 Task: Find connections with filter location Wittenheim with filter topic #Futurewith filter profile language German with filter current company InterviewBit with filter school Sambhram Institute of Technology, BANGALORE with filter industry Computers and Electronics Manufacturing with filter service category User Experience Design with filter keywords title Geologist
Action: Mouse moved to (271, 222)
Screenshot: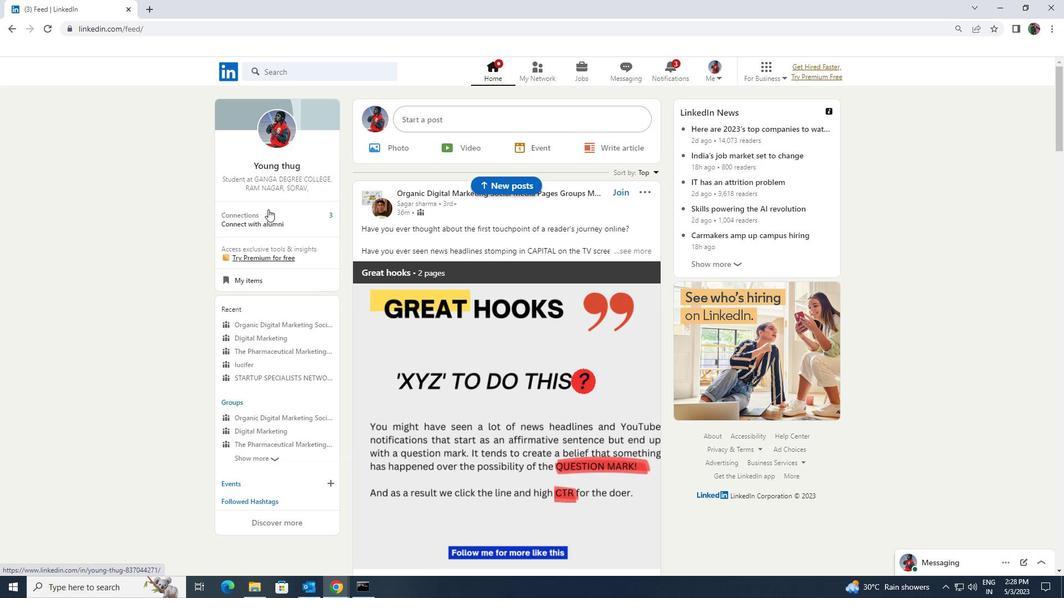 
Action: Mouse pressed left at (271, 222)
Screenshot: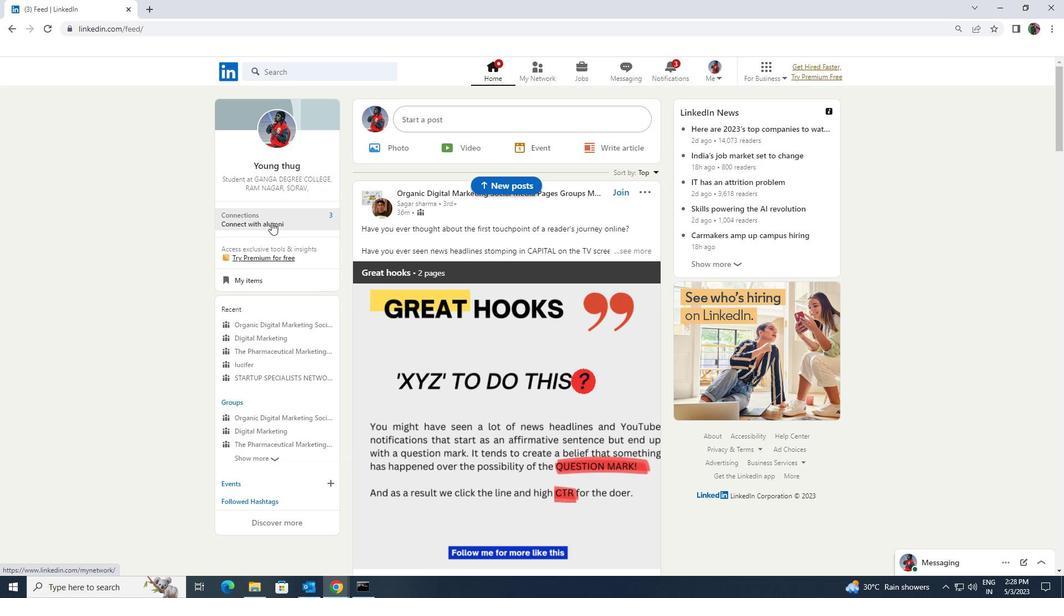 
Action: Mouse moved to (271, 133)
Screenshot: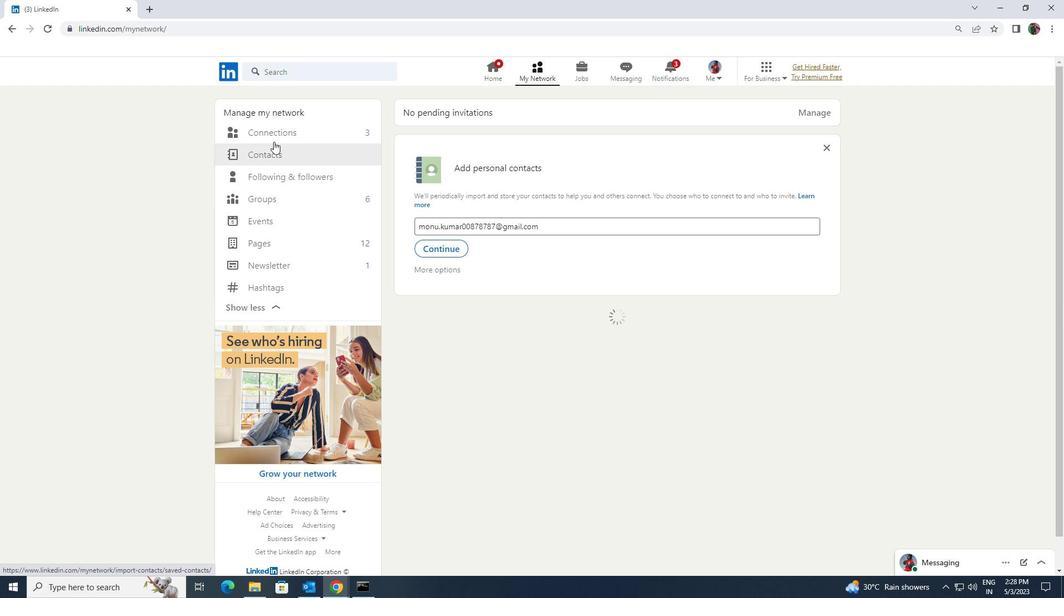 
Action: Mouse pressed left at (271, 133)
Screenshot: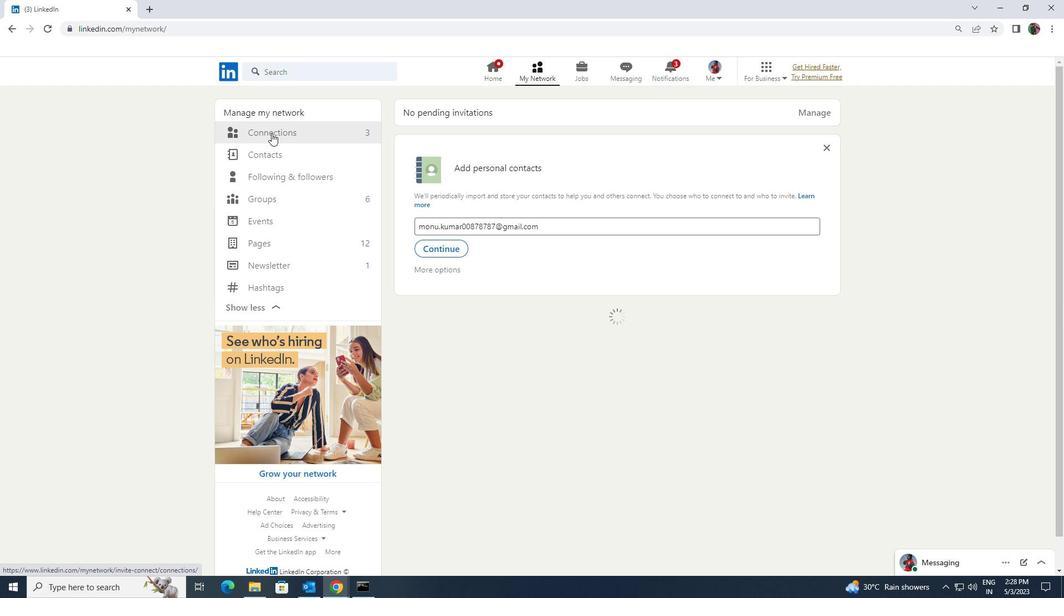 
Action: Mouse moved to (594, 135)
Screenshot: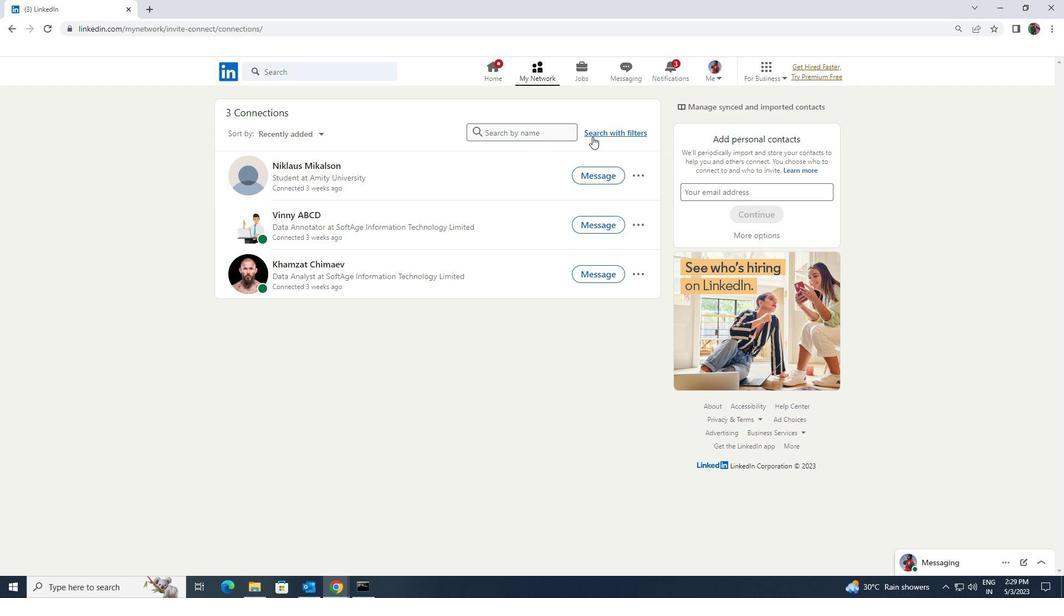 
Action: Mouse pressed left at (594, 135)
Screenshot: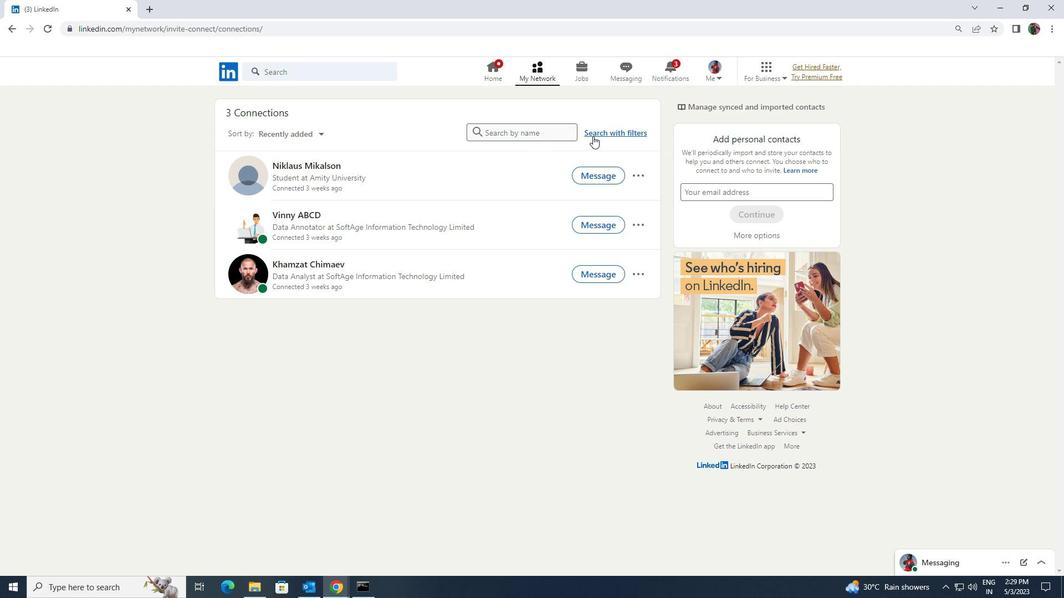 
Action: Mouse moved to (572, 105)
Screenshot: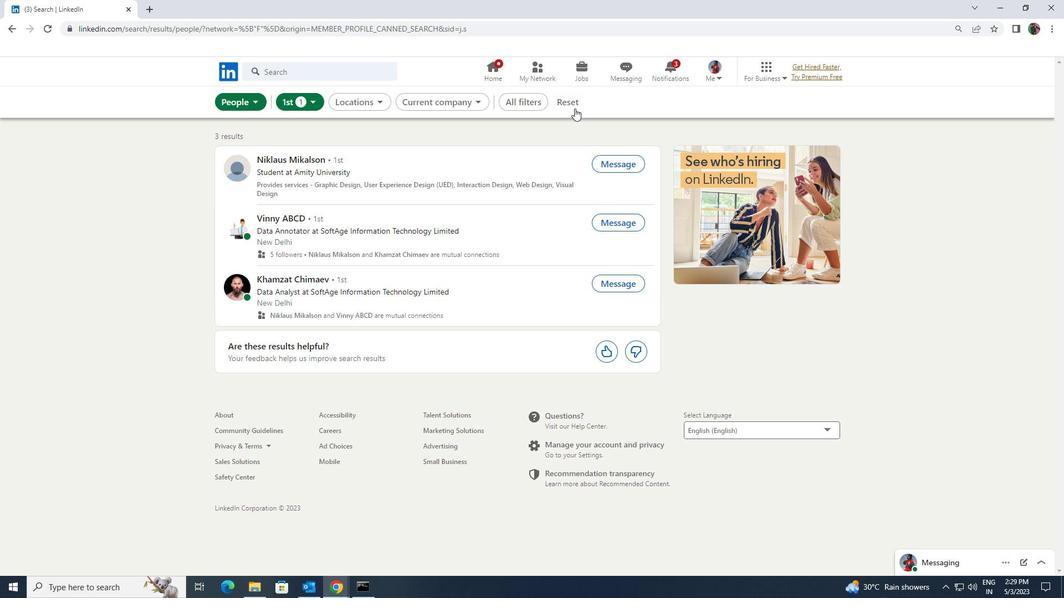 
Action: Mouse pressed left at (572, 105)
Screenshot: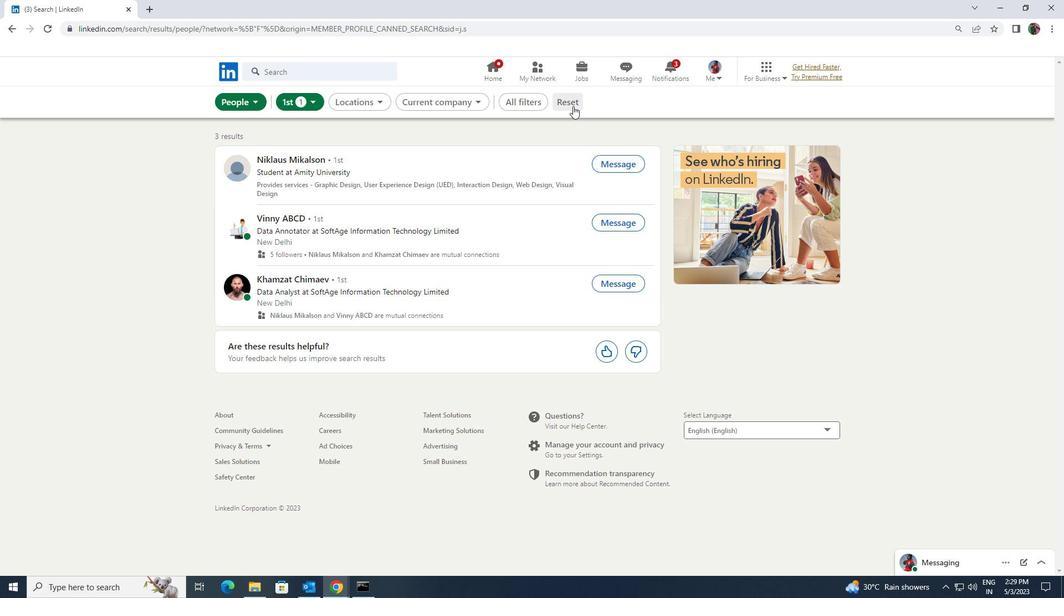 
Action: Mouse moved to (556, 103)
Screenshot: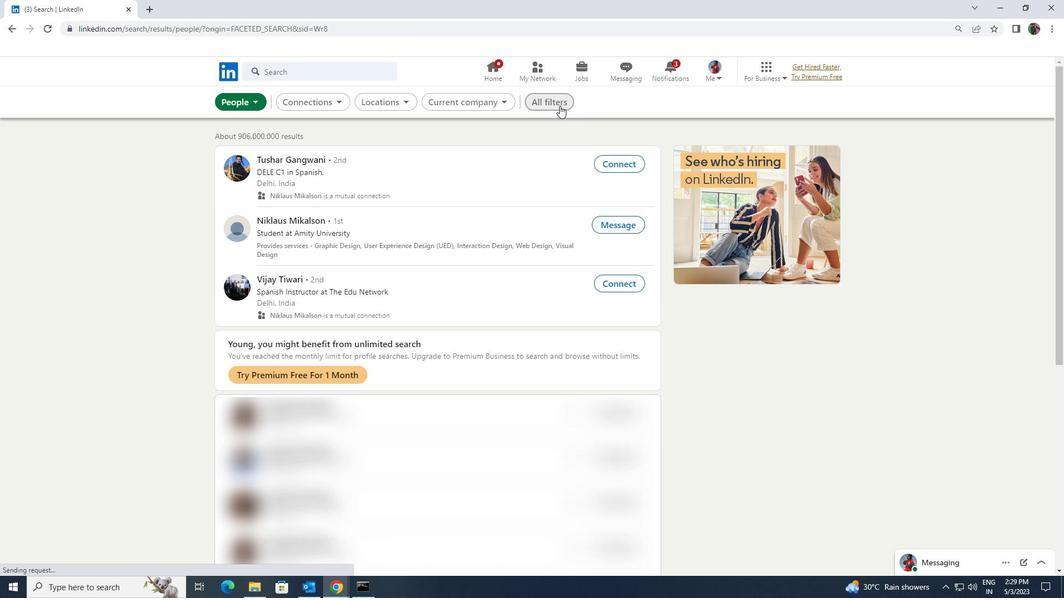 
Action: Mouse pressed left at (556, 103)
Screenshot: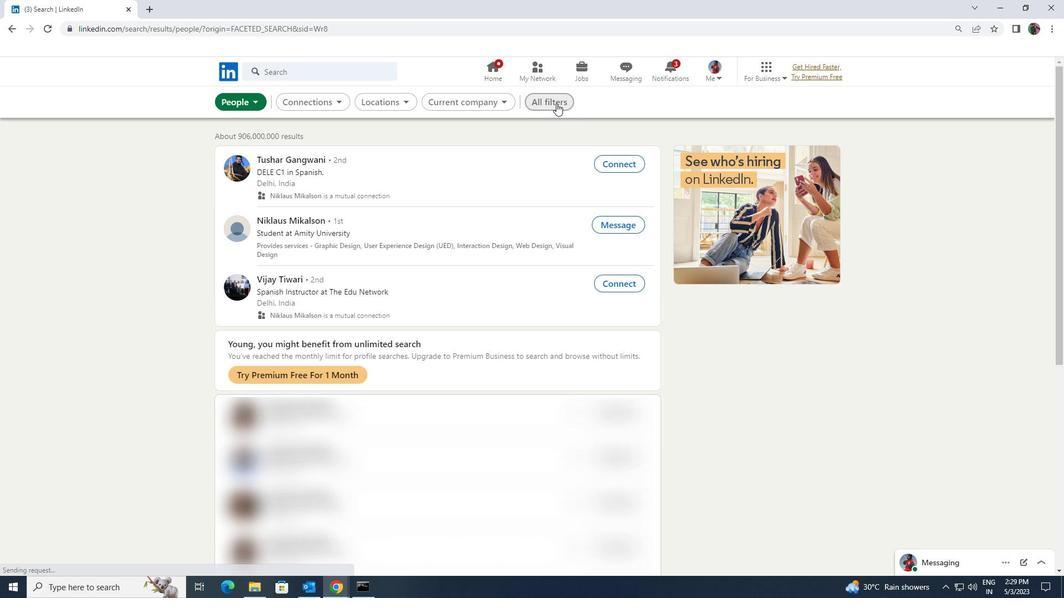 
Action: Mouse moved to (921, 434)
Screenshot: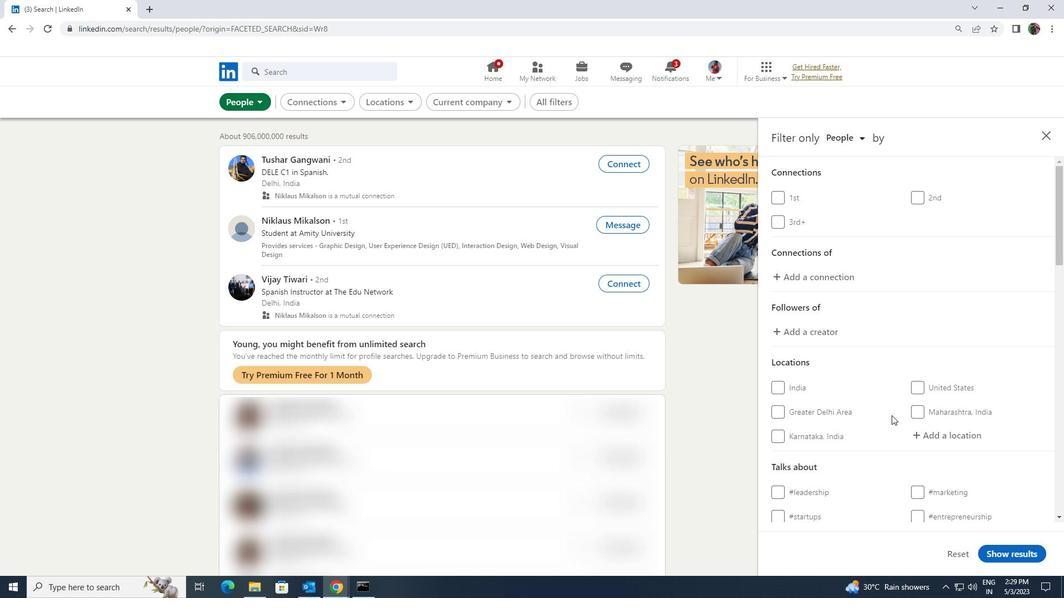 
Action: Mouse pressed left at (921, 434)
Screenshot: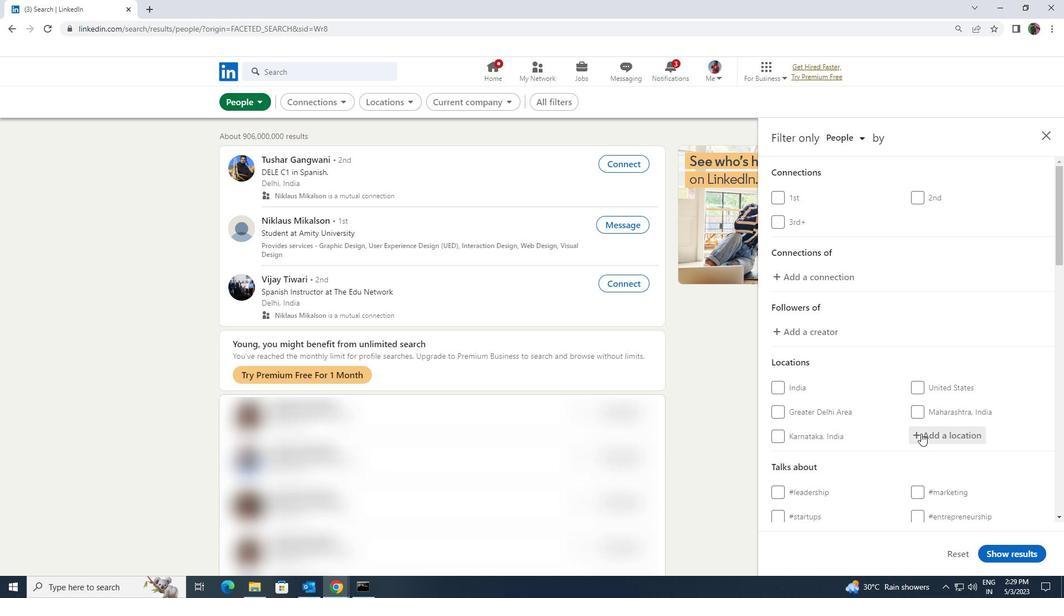 
Action: Key pressed <Key.shift><Key.shift><Key.shift><Key.shift><Key.shift><Key.shift><Key.shift><Key.shift><Key.shift><Key.shift><Key.shift><Key.shift><Key.shift><Key.shift><Key.shift><Key.shift><Key.shift><Key.shift><Key.shift><Key.shift><Key.shift><Key.shift><Key.shift><Key.shift><Key.shift><Key.shift><Key.shift><Key.shift><Key.shift><Key.shift><Key.shift>WITTENH
Screenshot: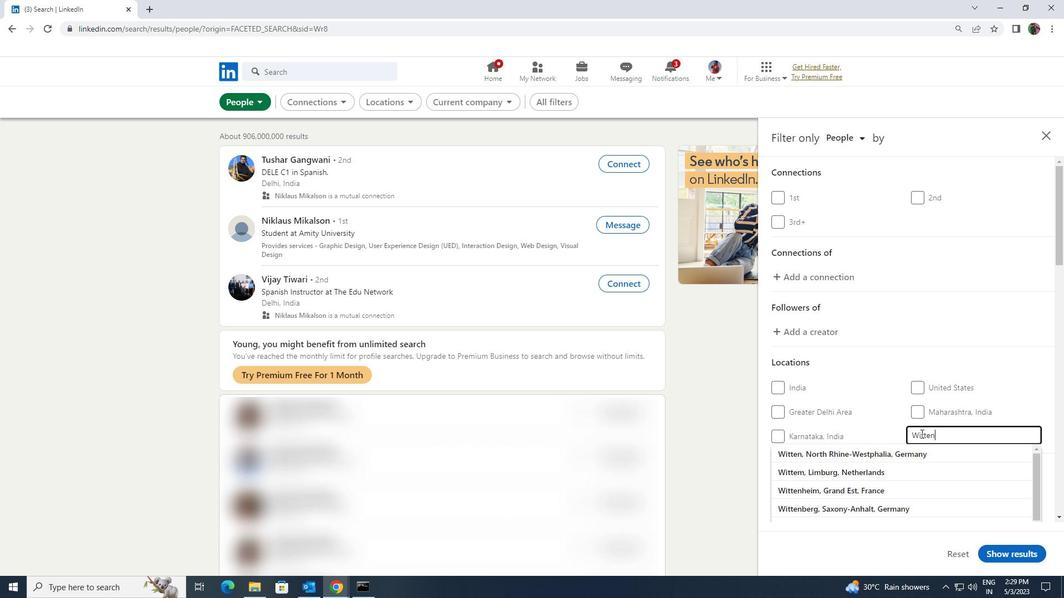 
Action: Mouse moved to (920, 452)
Screenshot: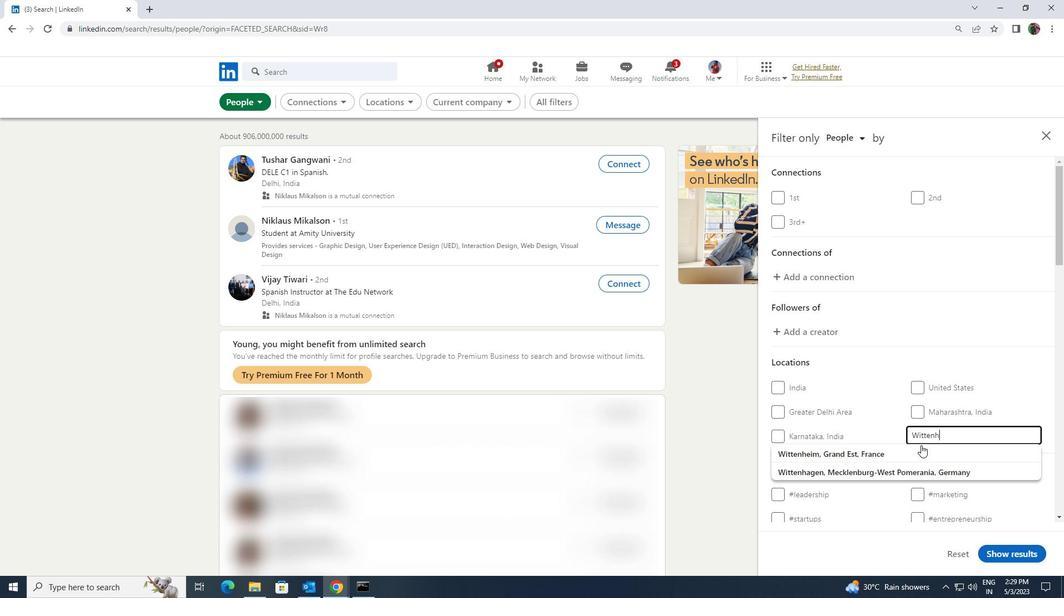 
Action: Mouse pressed left at (920, 452)
Screenshot: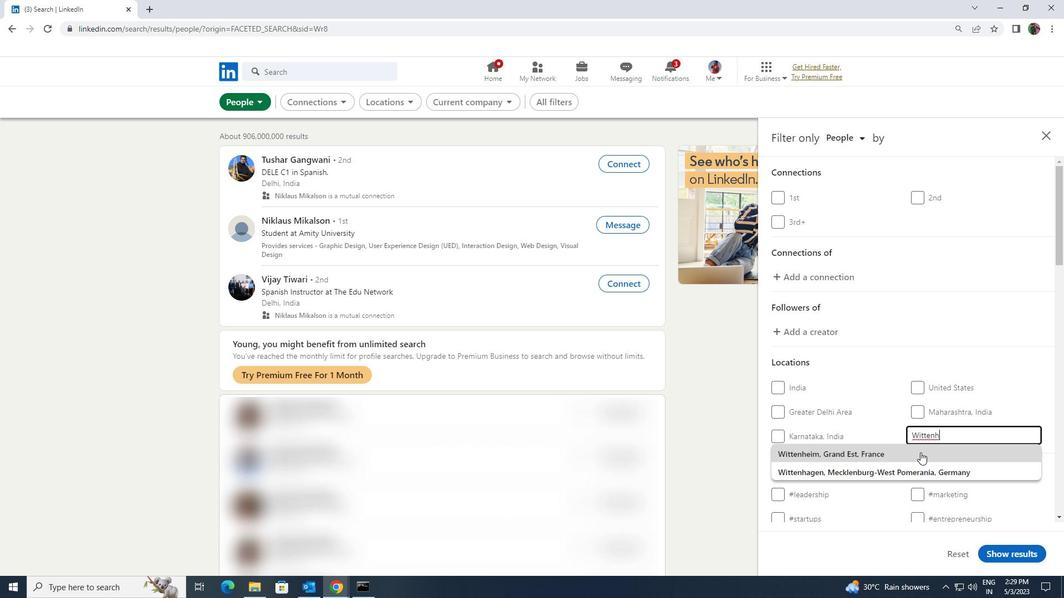 
Action: Mouse scrolled (920, 452) with delta (0, 0)
Screenshot: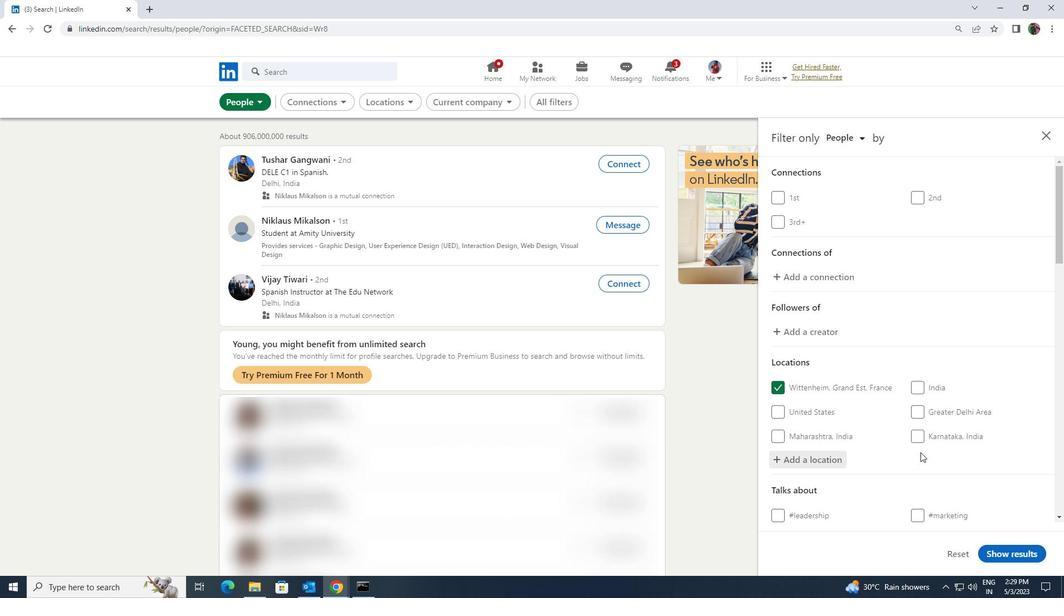 
Action: Mouse scrolled (920, 452) with delta (0, 0)
Screenshot: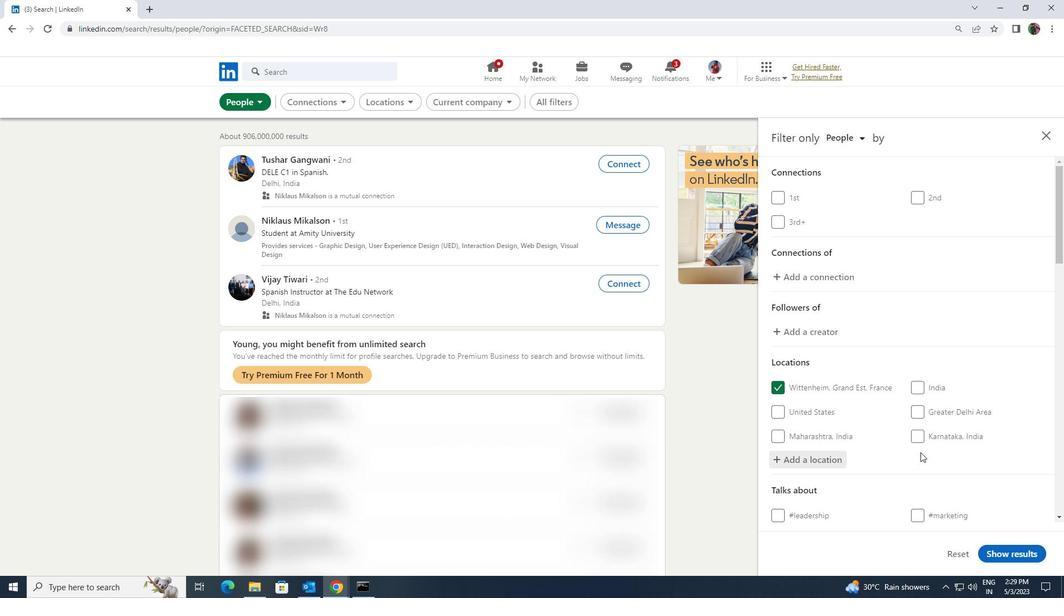 
Action: Mouse moved to (920, 455)
Screenshot: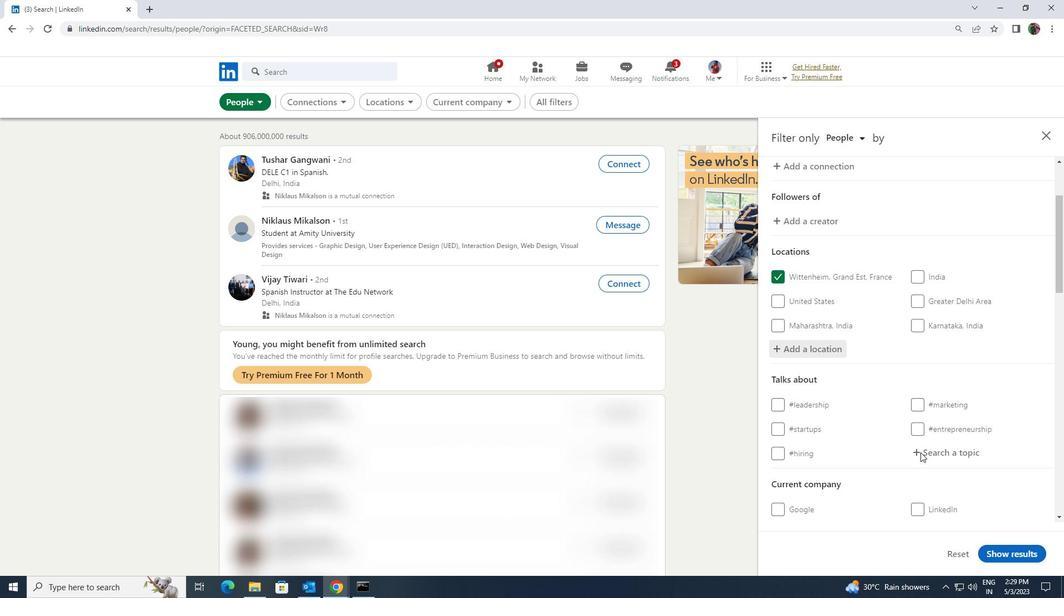 
Action: Mouse pressed left at (920, 455)
Screenshot: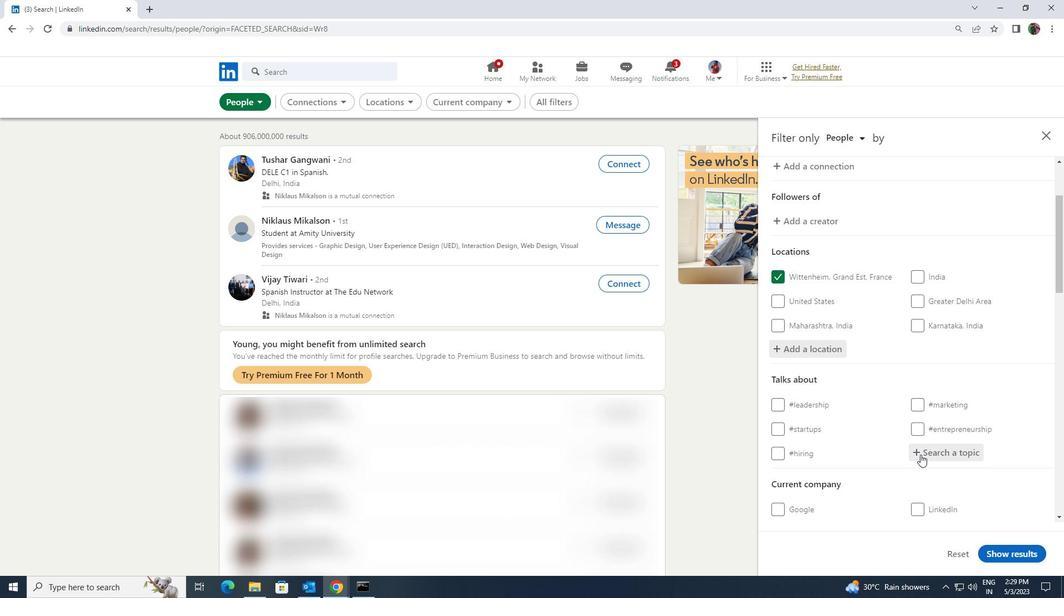 
Action: Key pressed <Key.shift>FUTURE
Screenshot: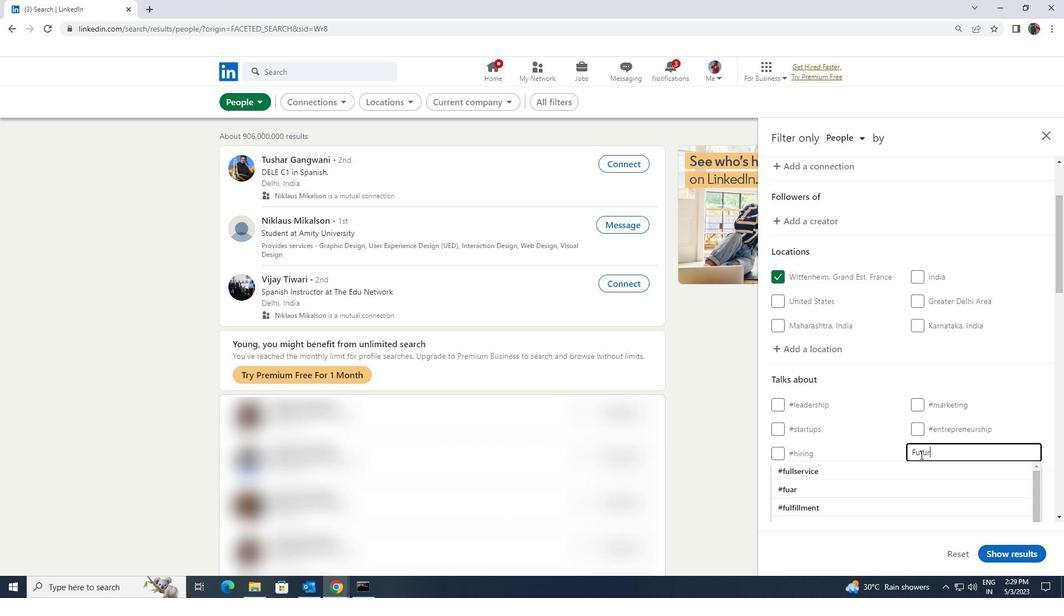 
Action: Mouse moved to (912, 469)
Screenshot: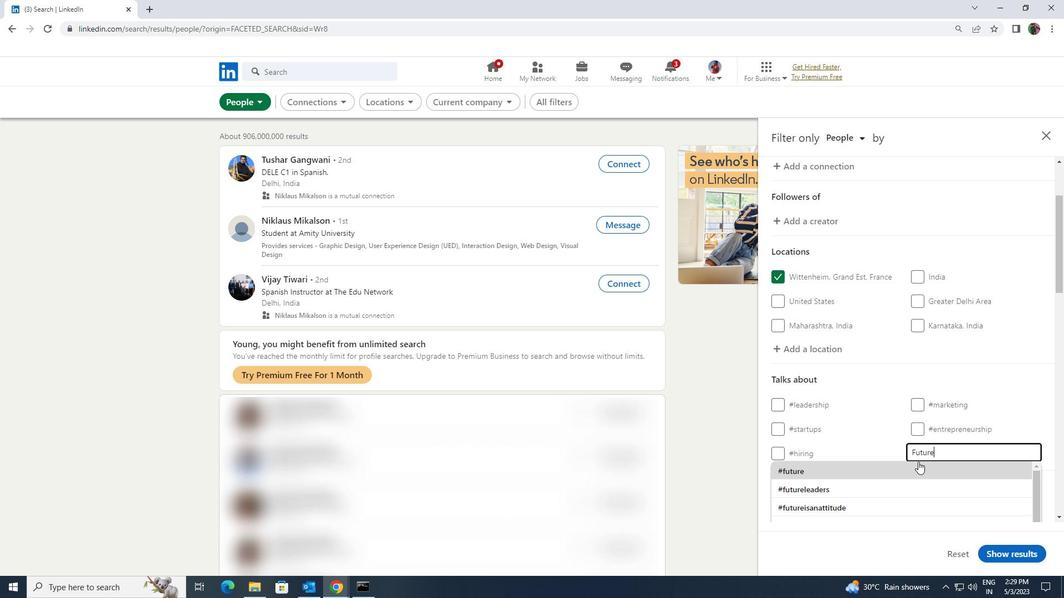 
Action: Mouse pressed left at (912, 469)
Screenshot: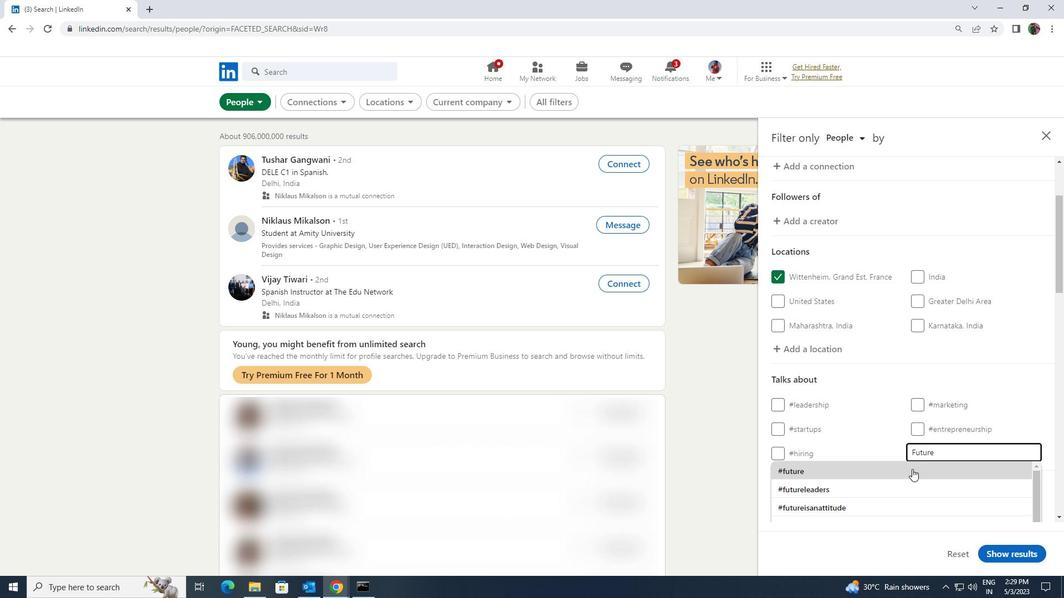 
Action: Mouse scrolled (912, 469) with delta (0, 0)
Screenshot: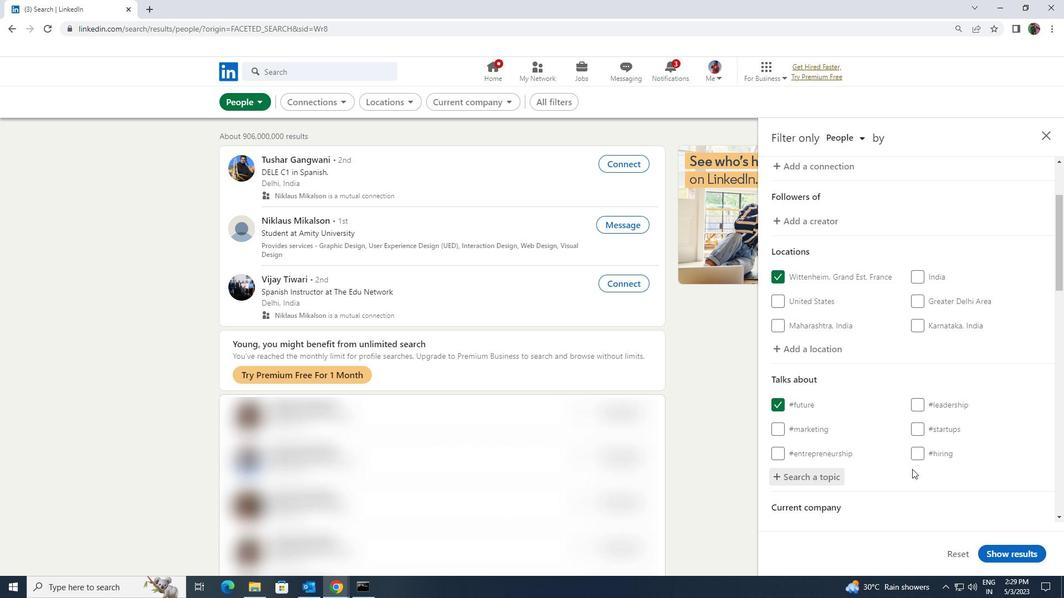 
Action: Mouse scrolled (912, 469) with delta (0, 0)
Screenshot: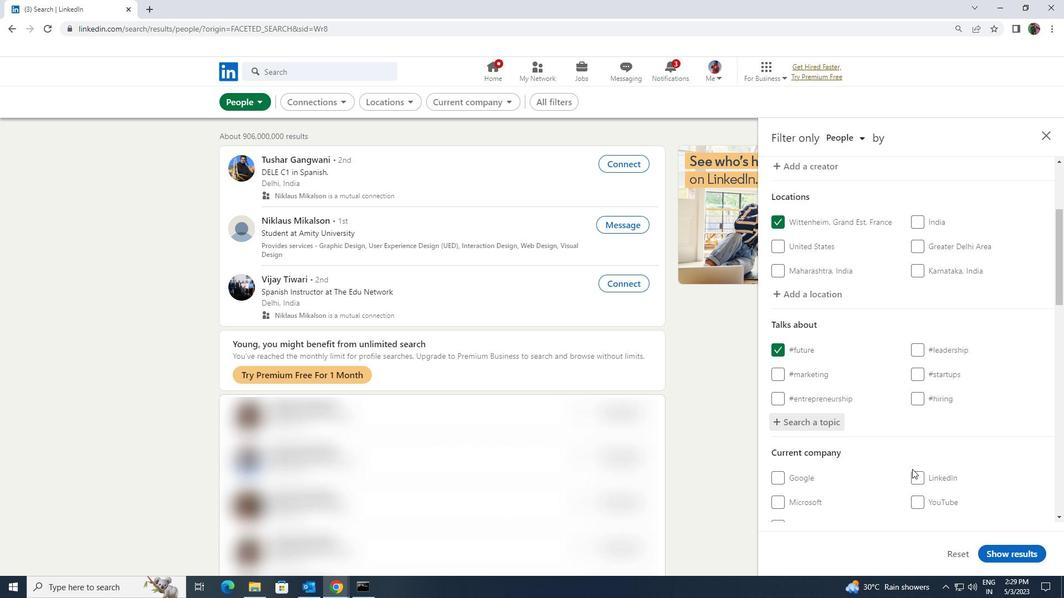 
Action: Mouse scrolled (912, 469) with delta (0, 0)
Screenshot: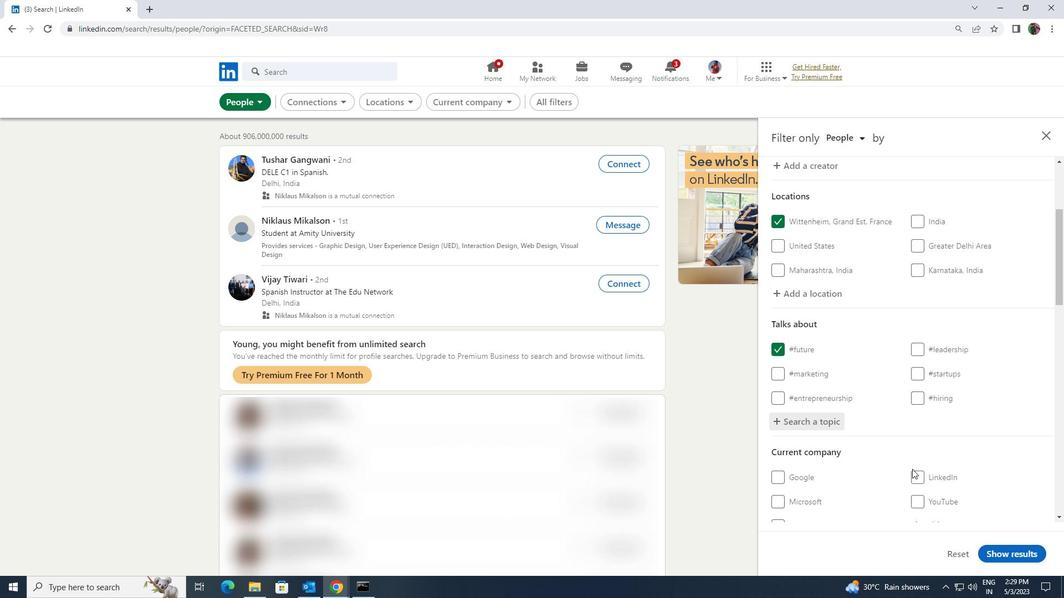 
Action: Mouse scrolled (912, 469) with delta (0, 0)
Screenshot: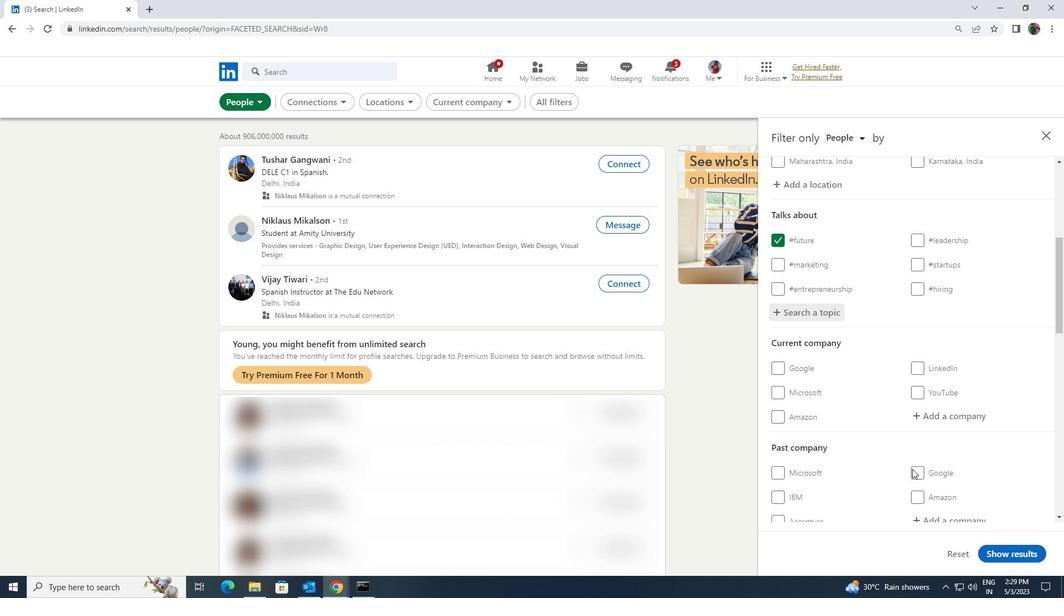 
Action: Mouse scrolled (912, 469) with delta (0, 0)
Screenshot: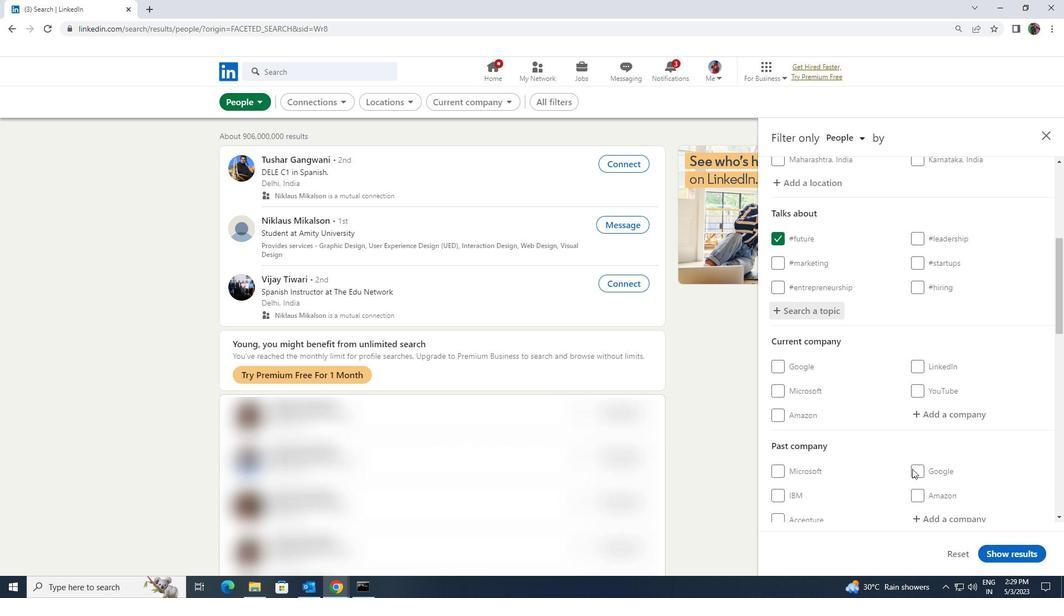 
Action: Mouse scrolled (912, 469) with delta (0, 0)
Screenshot: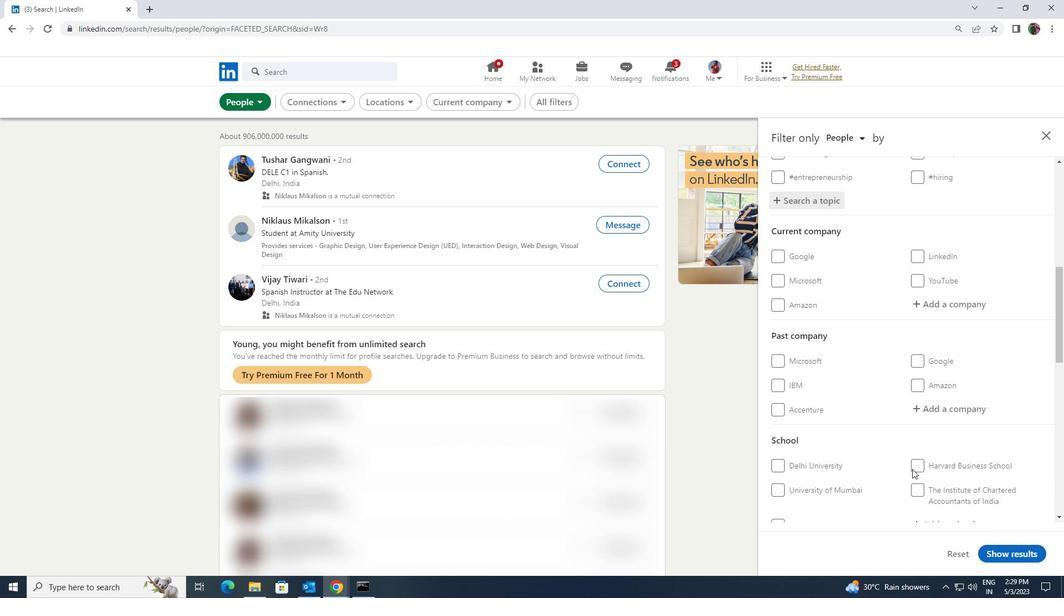 
Action: Mouse scrolled (912, 469) with delta (0, 0)
Screenshot: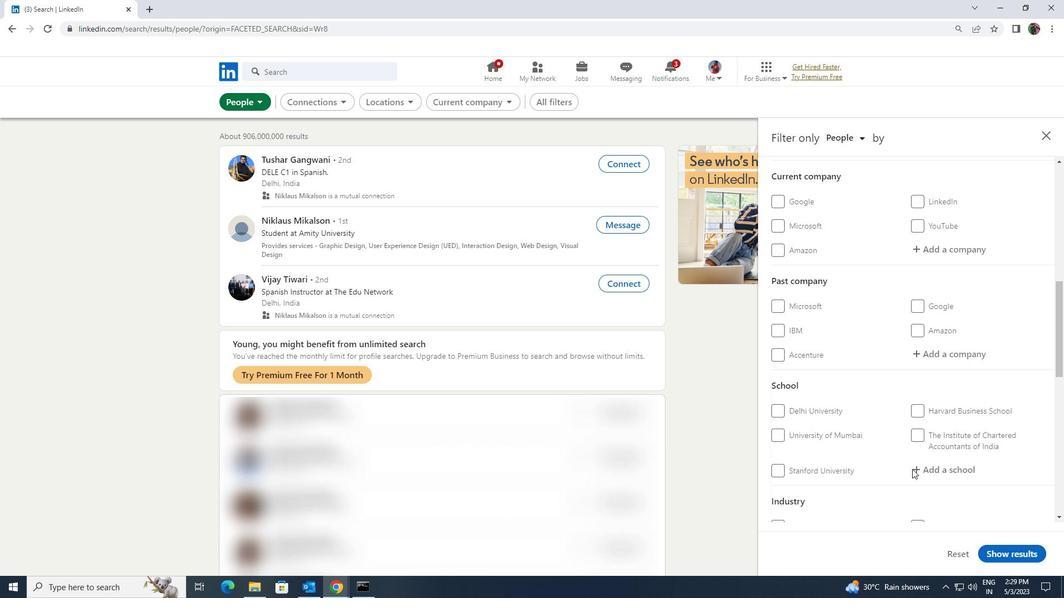 
Action: Mouse scrolled (912, 469) with delta (0, 0)
Screenshot: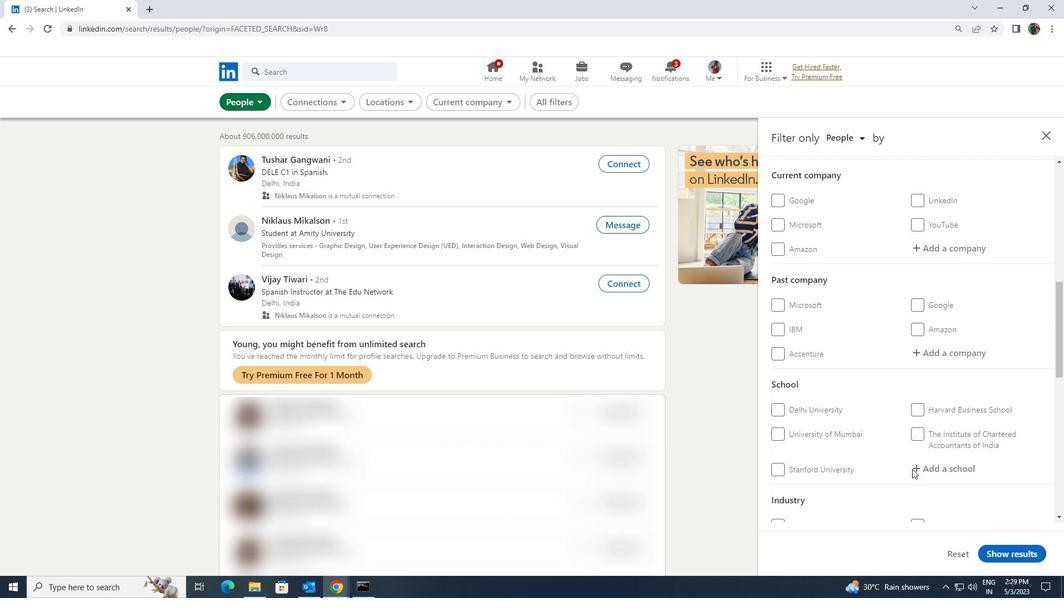
Action: Mouse moved to (910, 469)
Screenshot: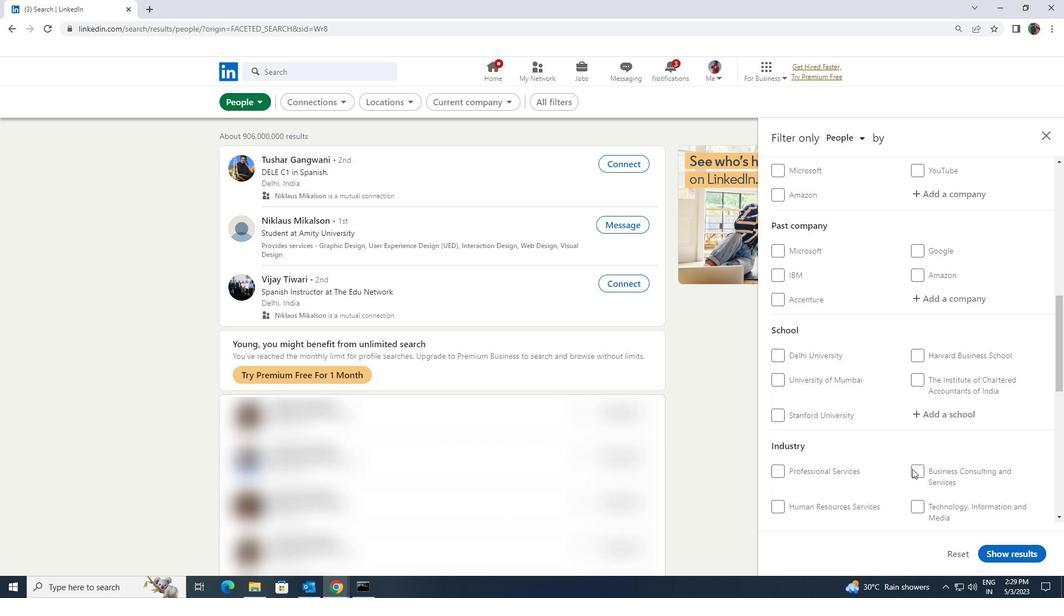 
Action: Mouse scrolled (910, 469) with delta (0, 0)
Screenshot: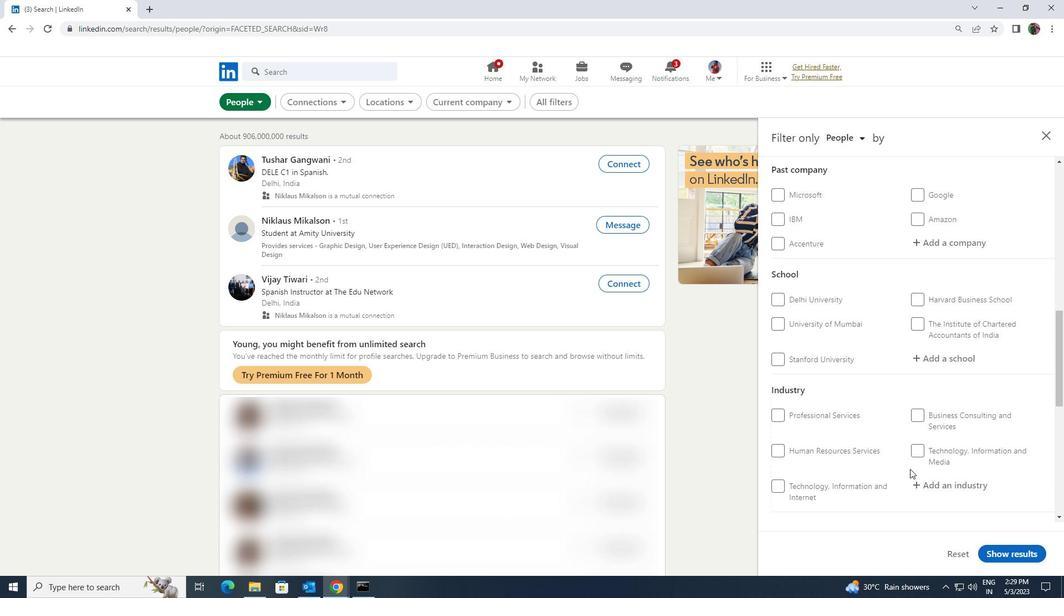 
Action: Mouse scrolled (910, 469) with delta (0, 0)
Screenshot: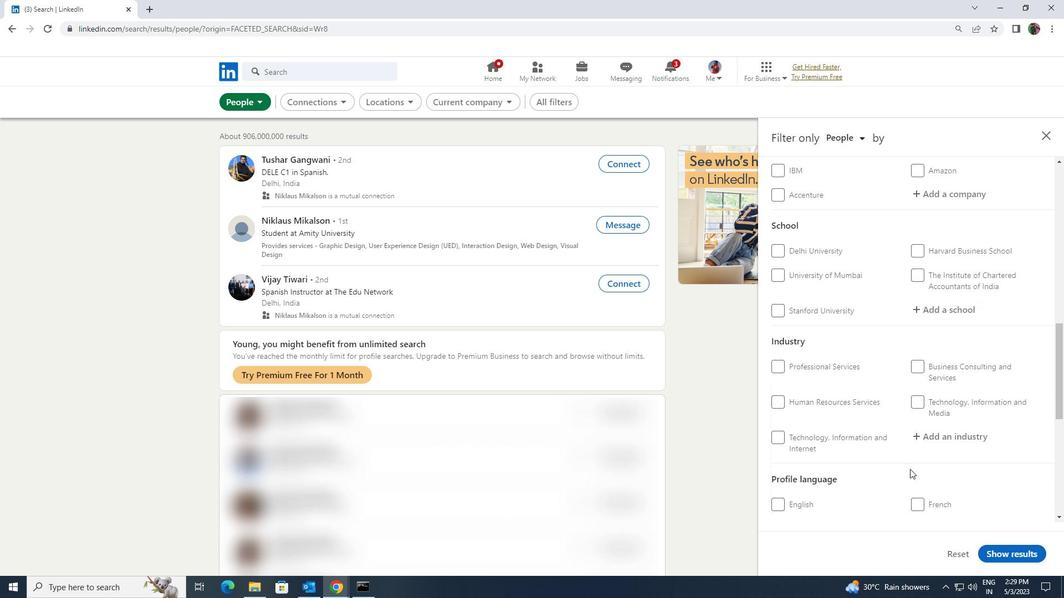 
Action: Mouse moved to (779, 489)
Screenshot: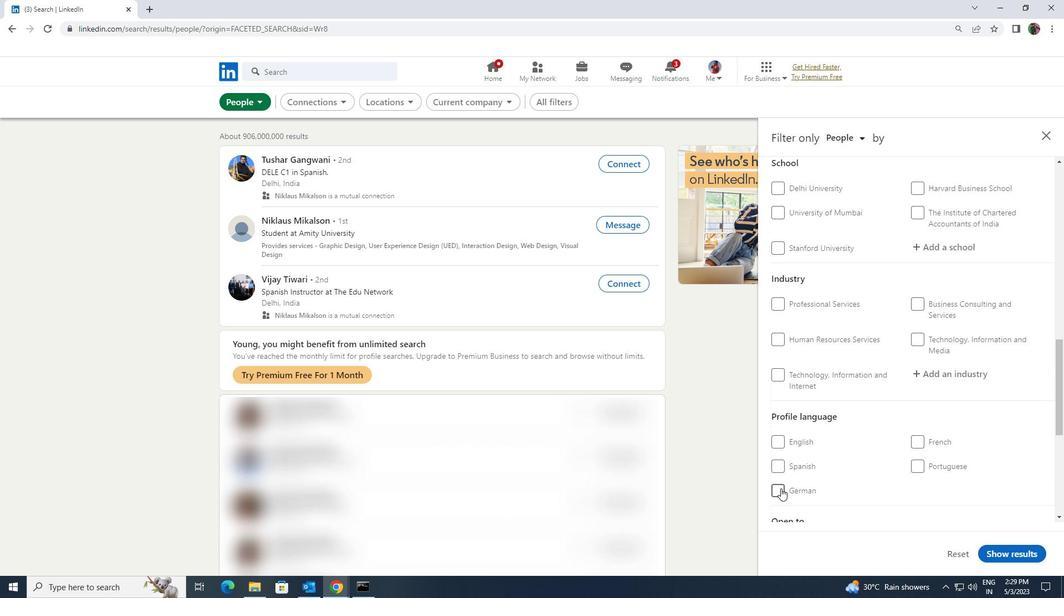 
Action: Mouse pressed left at (779, 489)
Screenshot: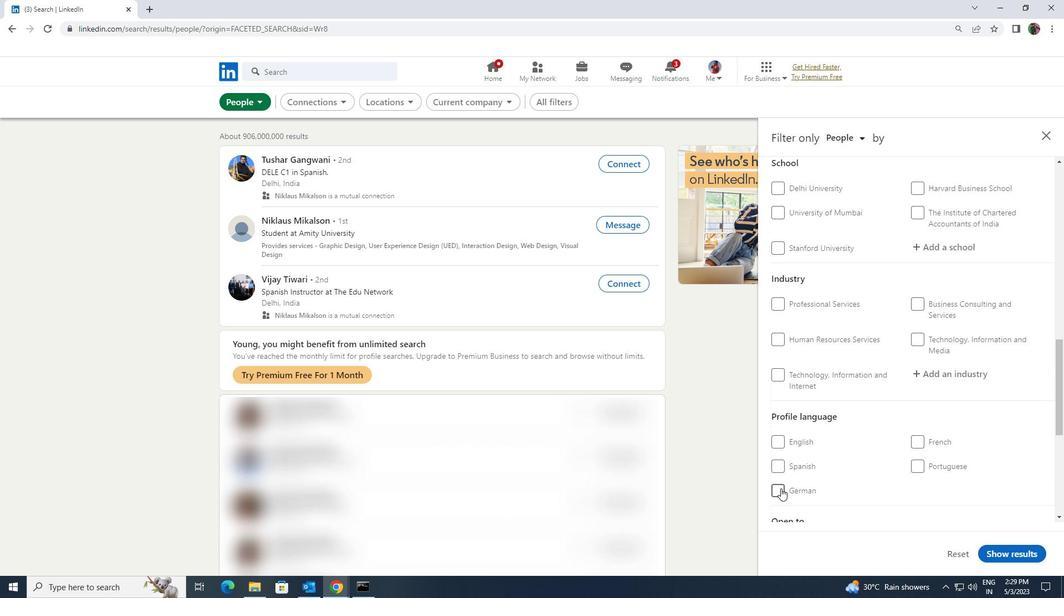 
Action: Mouse moved to (891, 462)
Screenshot: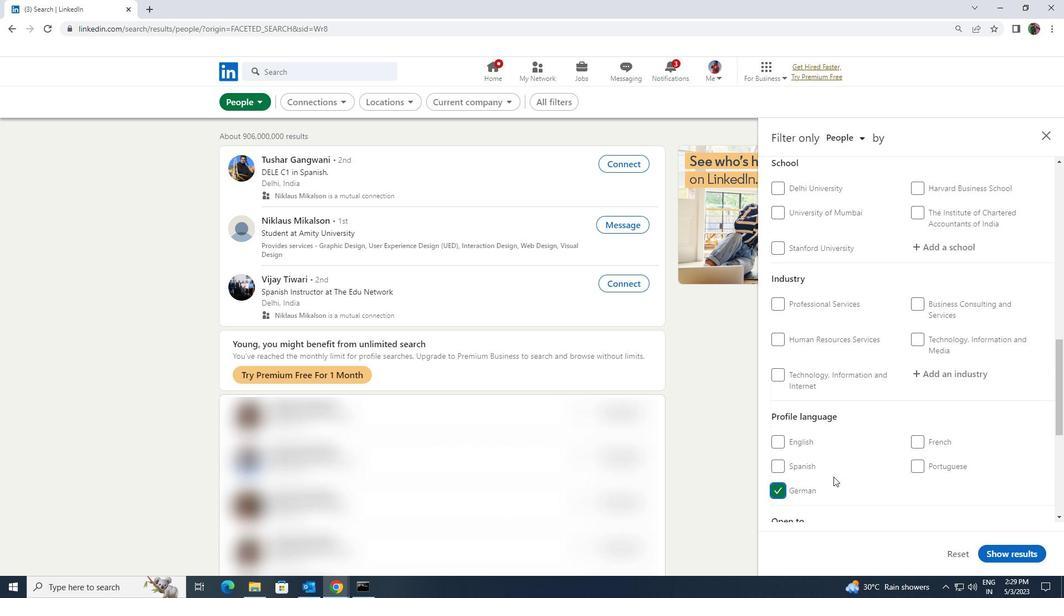 
Action: Mouse scrolled (891, 463) with delta (0, 0)
Screenshot: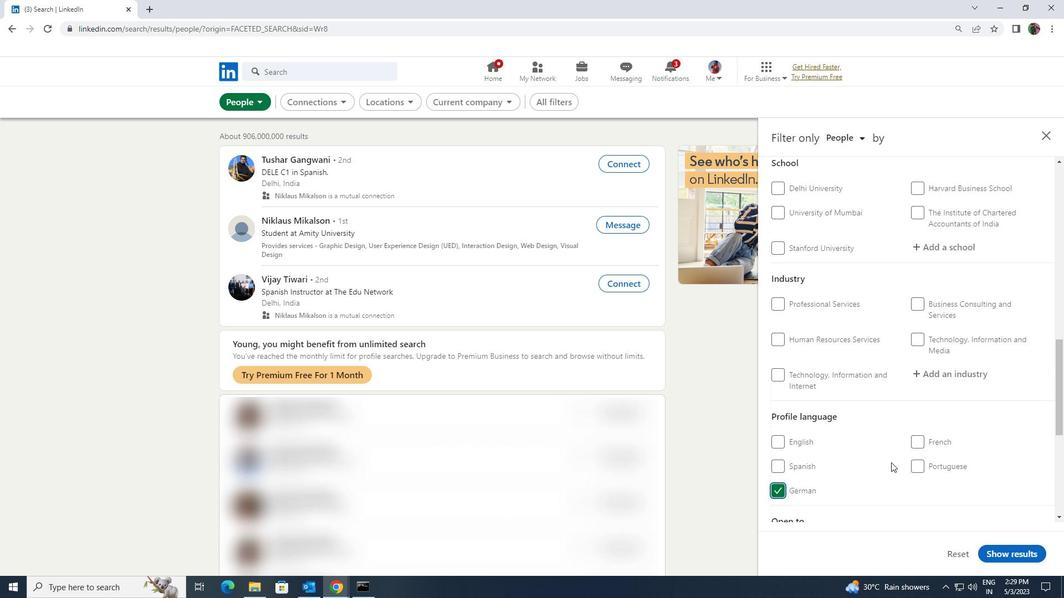 
Action: Mouse scrolled (891, 463) with delta (0, 0)
Screenshot: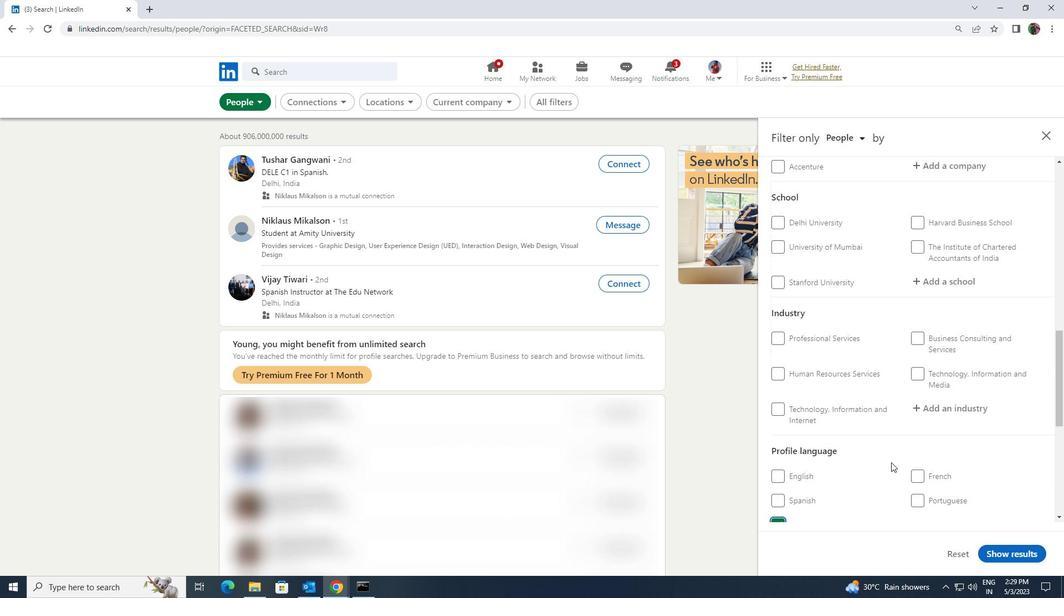 
Action: Mouse scrolled (891, 463) with delta (0, 0)
Screenshot: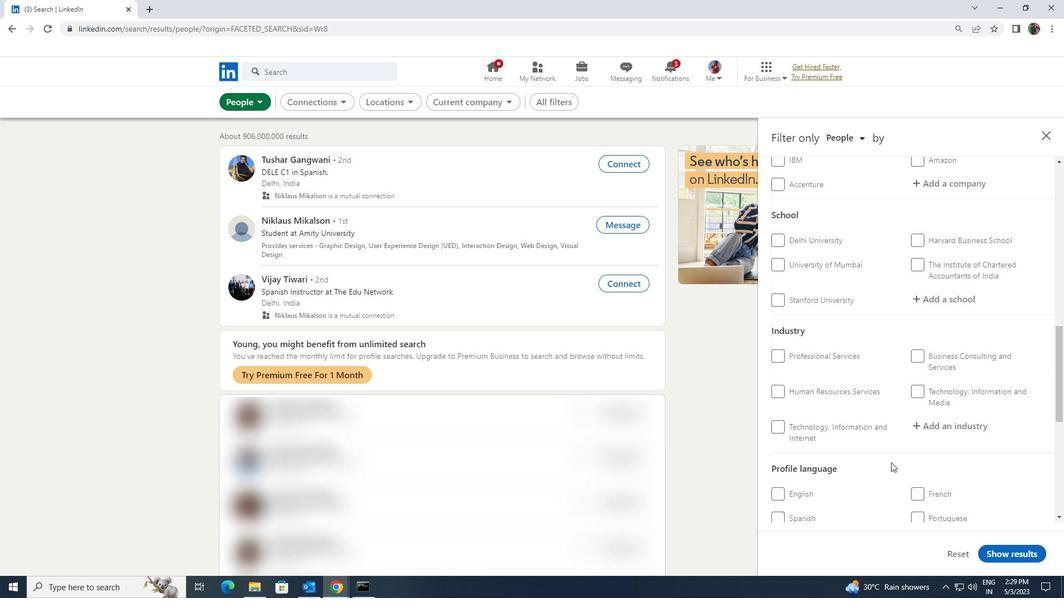 
Action: Mouse scrolled (891, 463) with delta (0, 0)
Screenshot: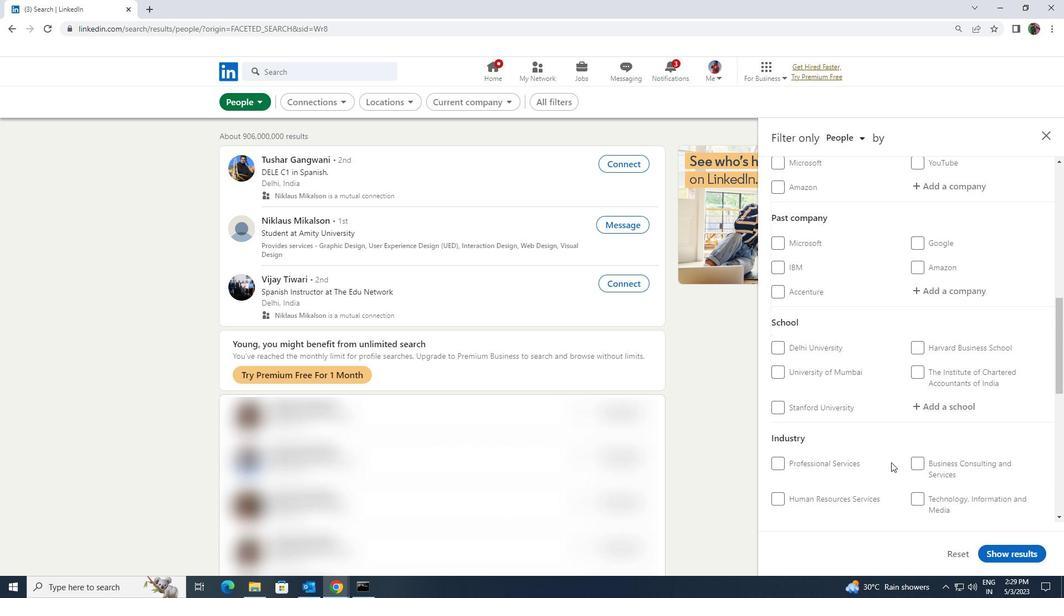 
Action: Mouse scrolled (891, 463) with delta (0, 0)
Screenshot: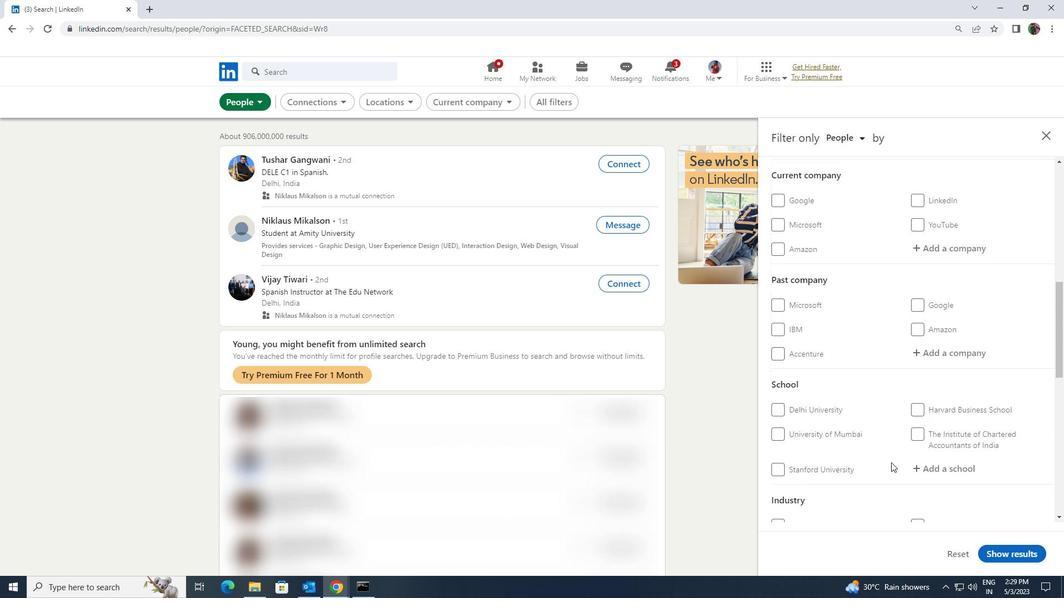 
Action: Mouse scrolled (891, 463) with delta (0, 0)
Screenshot: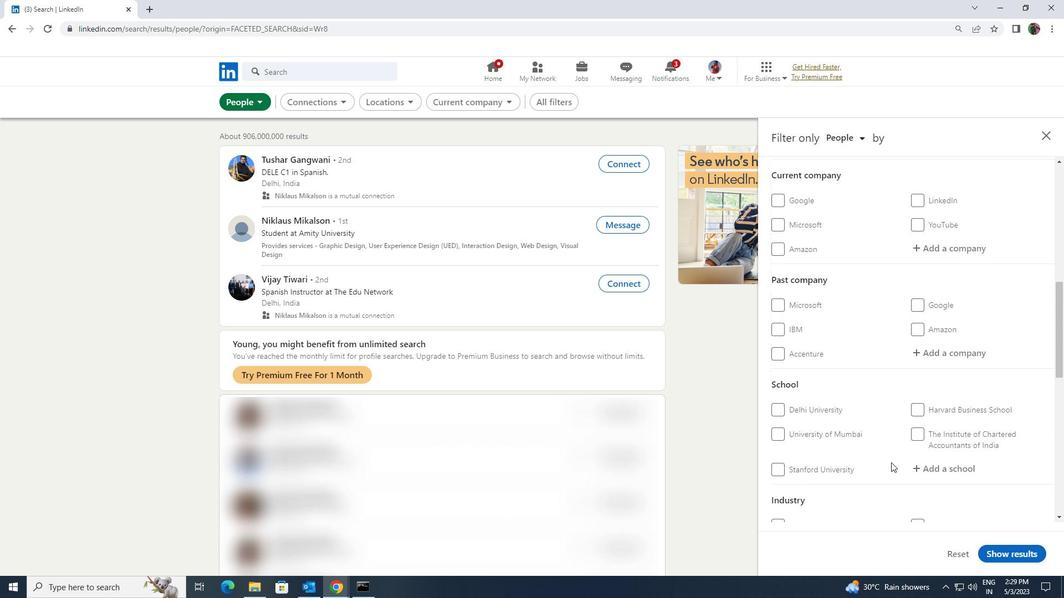 
Action: Mouse scrolled (891, 463) with delta (0, 0)
Screenshot: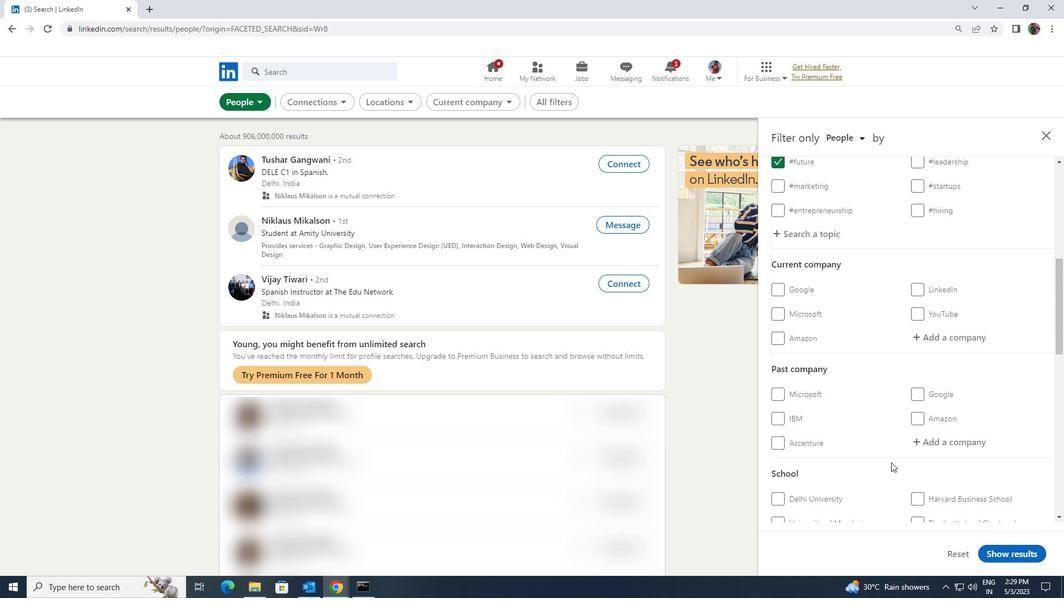 
Action: Mouse moved to (914, 417)
Screenshot: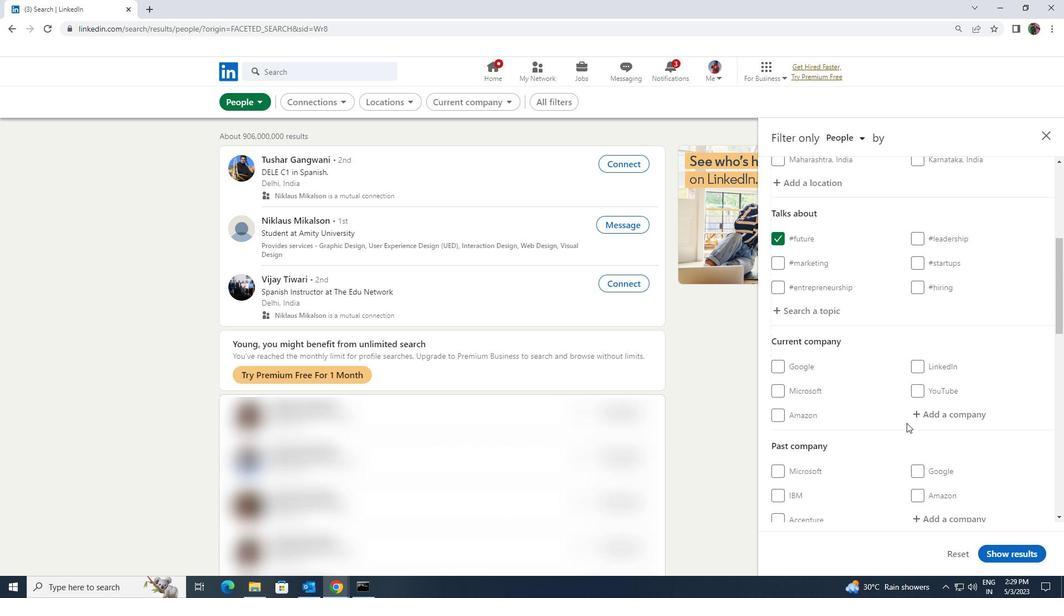 
Action: Mouse pressed left at (914, 417)
Screenshot: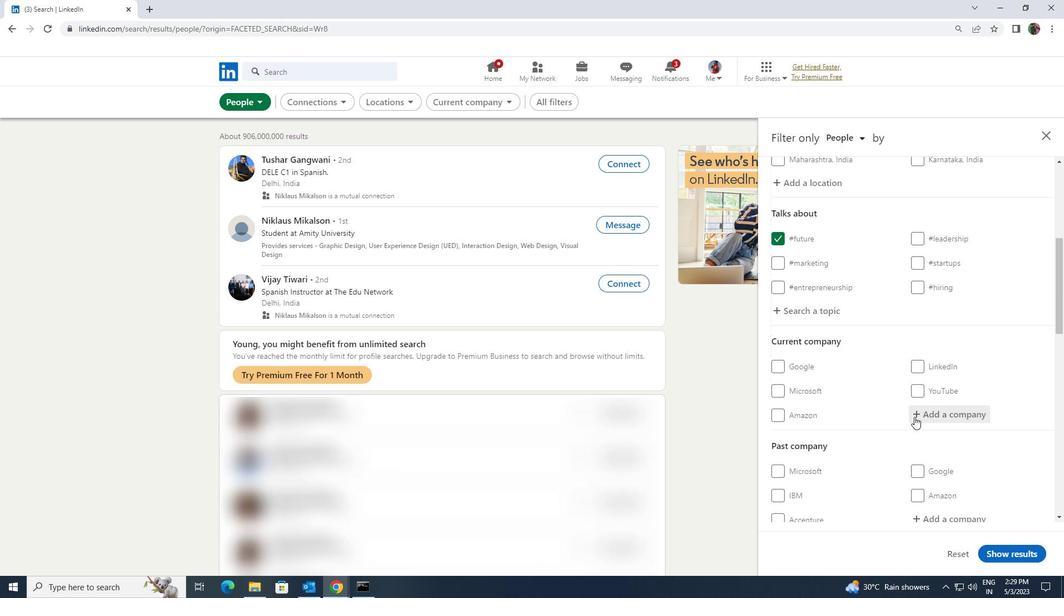
Action: Key pressed <Key.shift><Key.shift>INTERVIEWBI<Key.backspace><Key.backspace><Key.shift>B
Screenshot: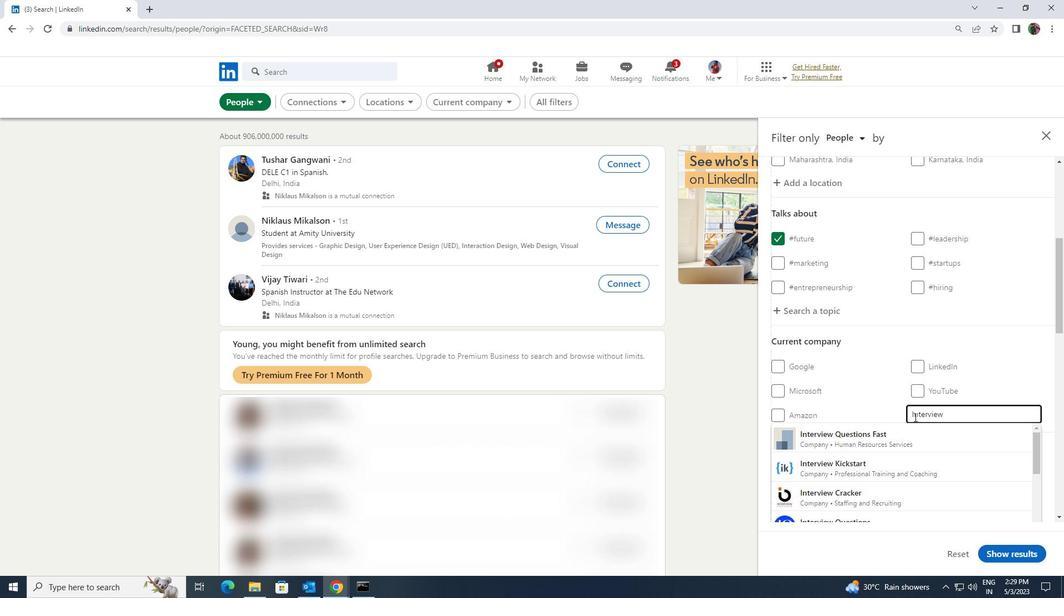 
Action: Mouse moved to (910, 428)
Screenshot: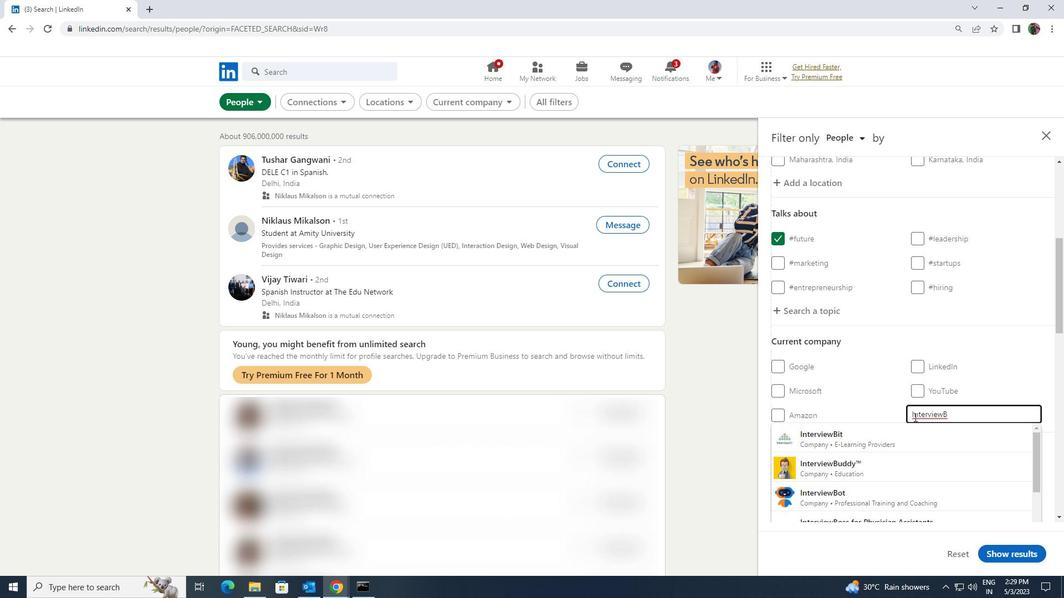 
Action: Mouse pressed left at (910, 428)
Screenshot: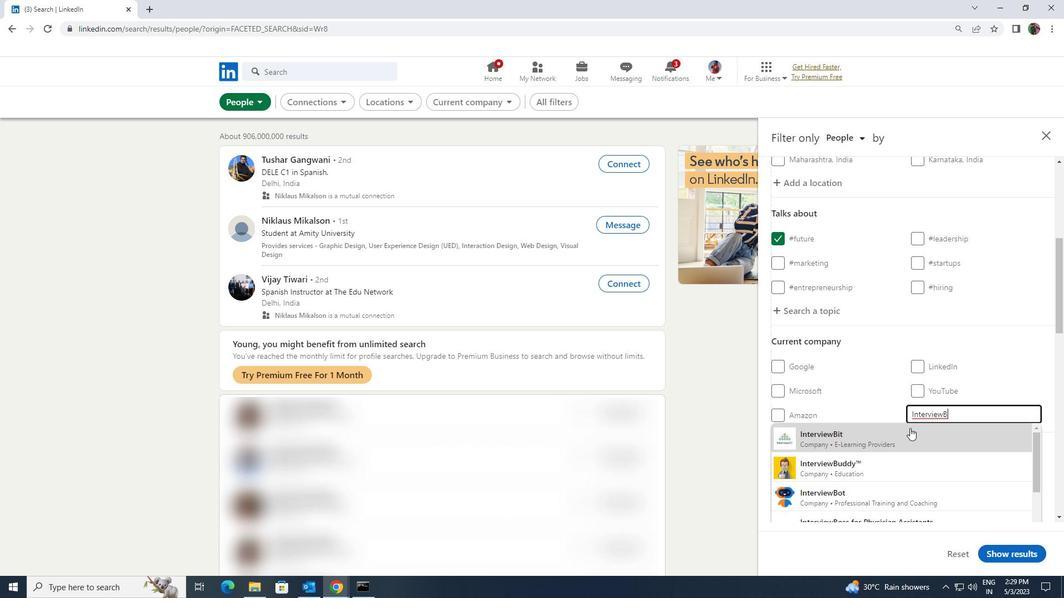 
Action: Mouse scrolled (910, 428) with delta (0, 0)
Screenshot: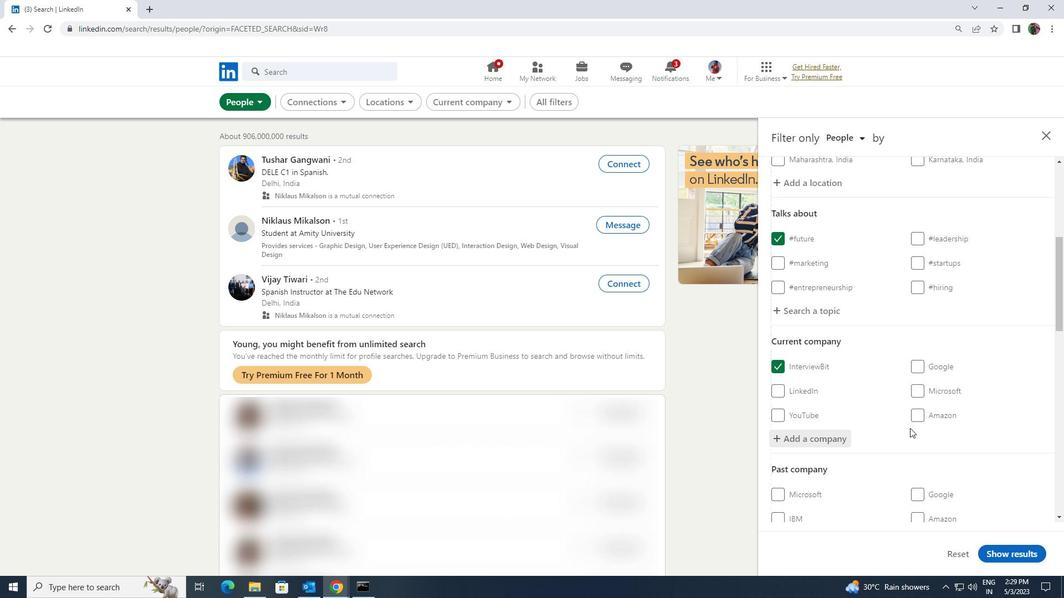 
Action: Mouse scrolled (910, 428) with delta (0, 0)
Screenshot: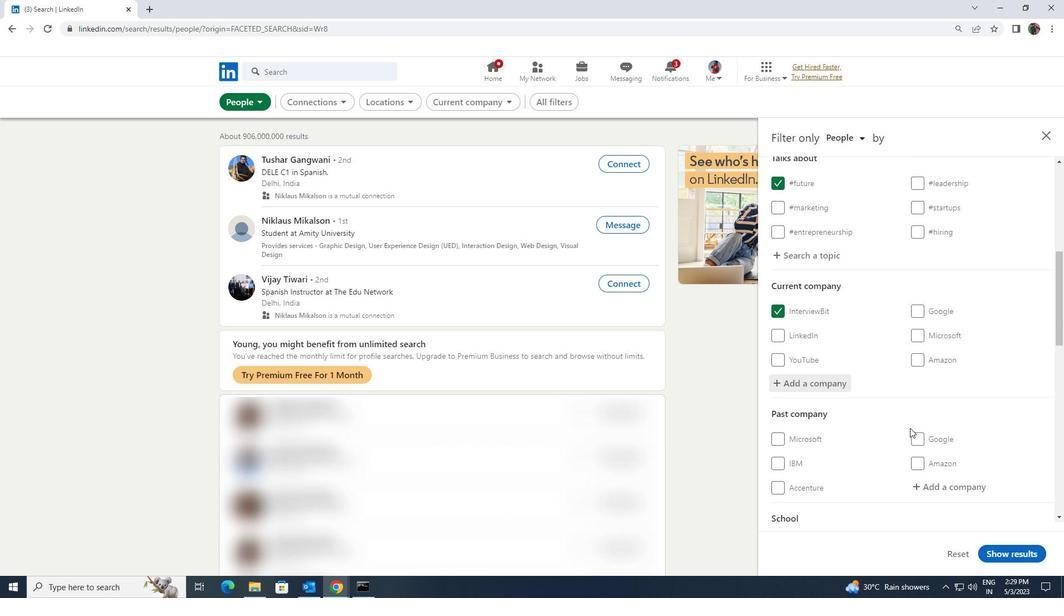 
Action: Mouse scrolled (910, 428) with delta (0, 0)
Screenshot: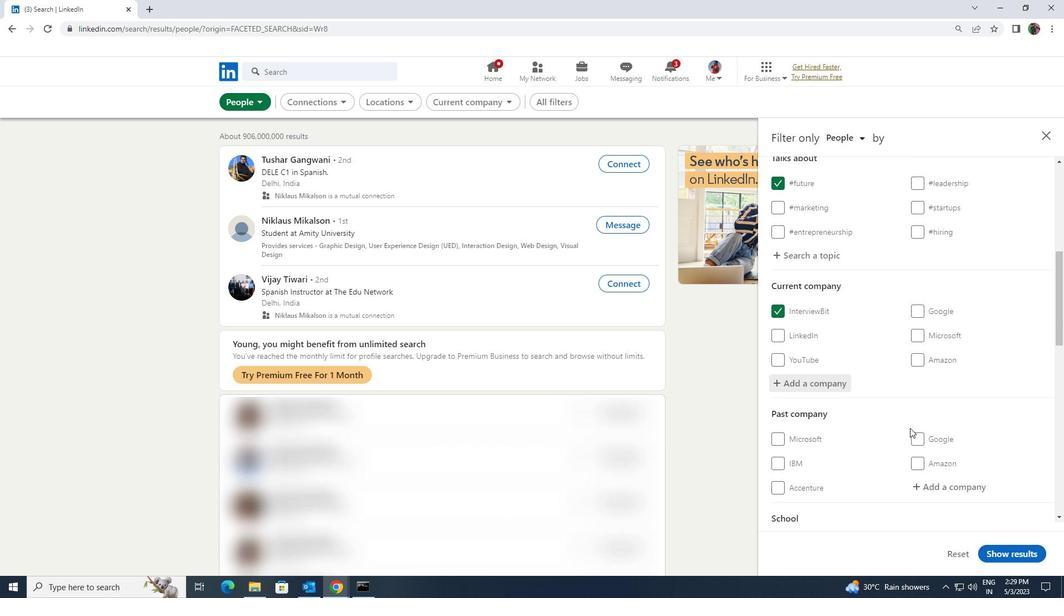
Action: Mouse scrolled (910, 428) with delta (0, 0)
Screenshot: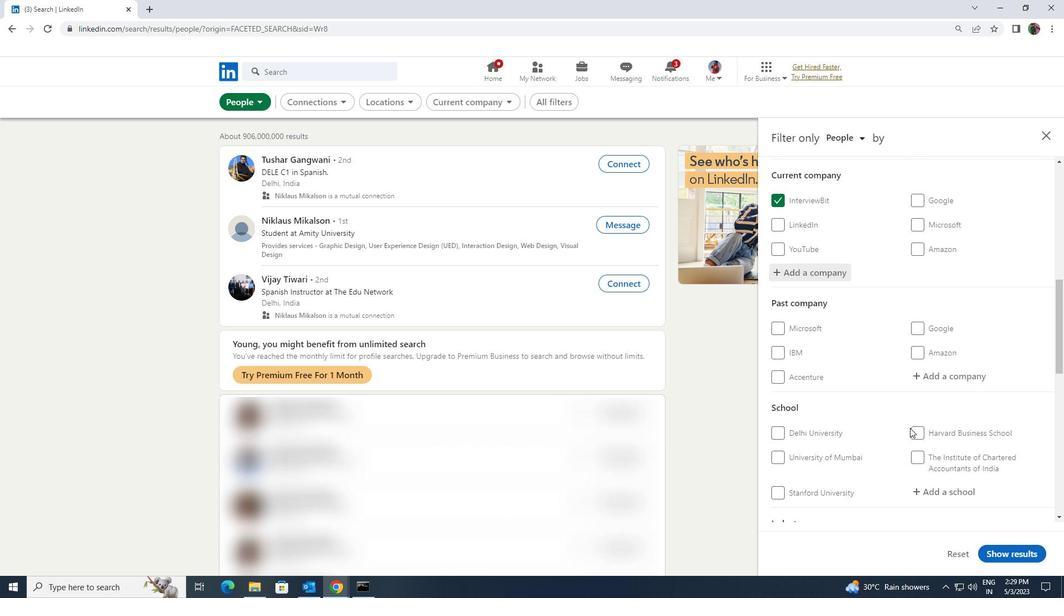 
Action: Mouse moved to (934, 436)
Screenshot: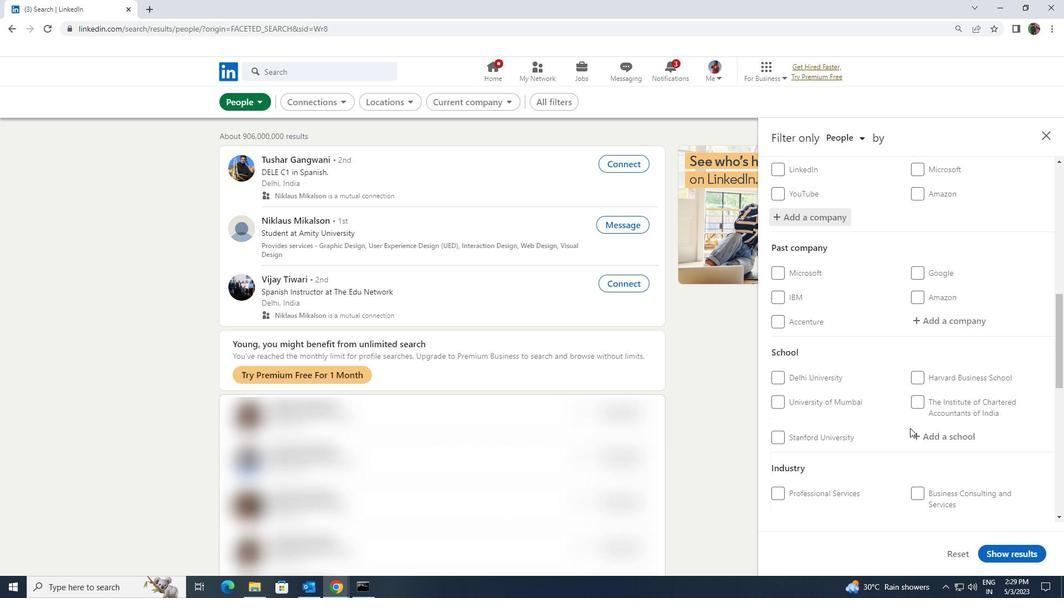 
Action: Mouse pressed left at (934, 436)
Screenshot: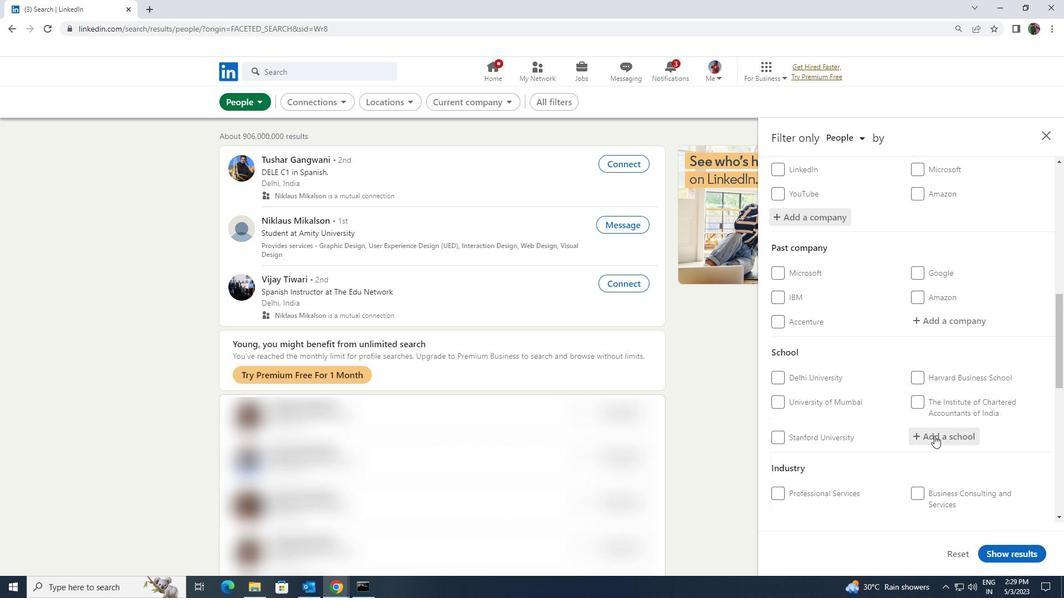 
Action: Key pressed <Key.shift><Key.shift><Key.shift><Key.shift>SAMBH
Screenshot: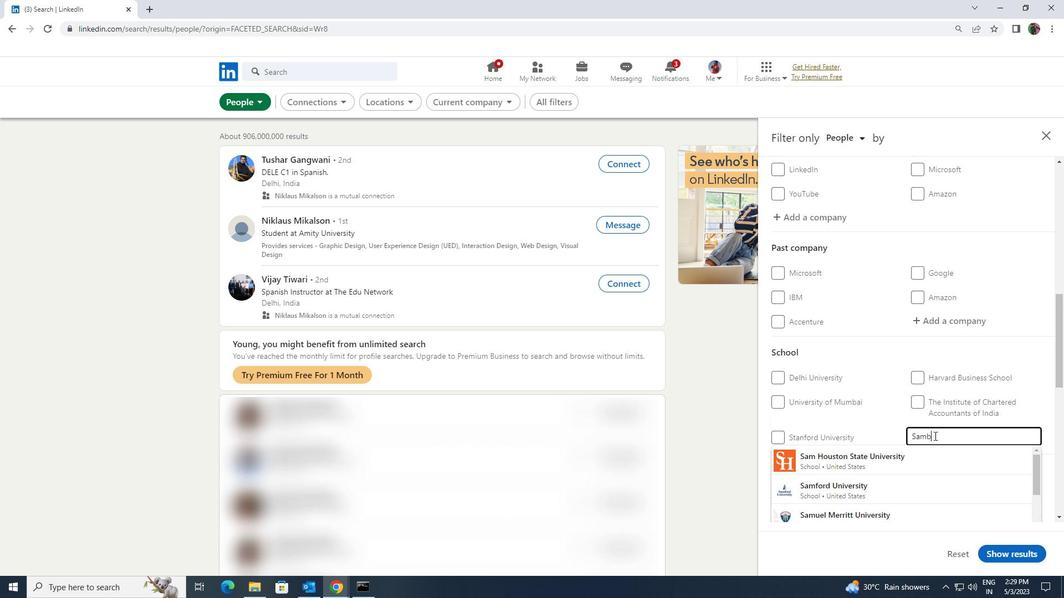 
Action: Mouse moved to (935, 450)
Screenshot: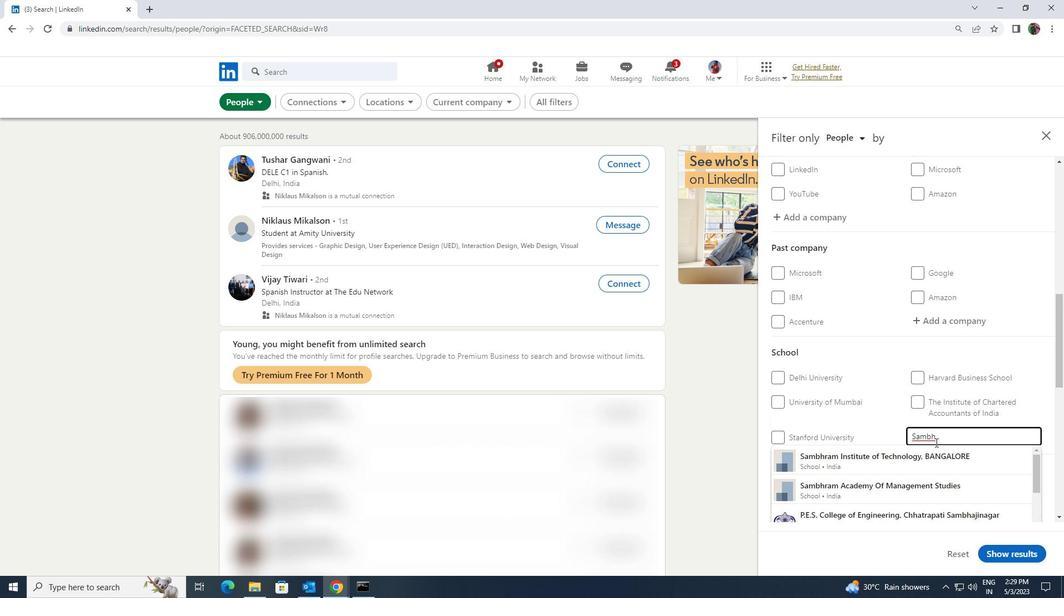 
Action: Mouse pressed left at (935, 450)
Screenshot: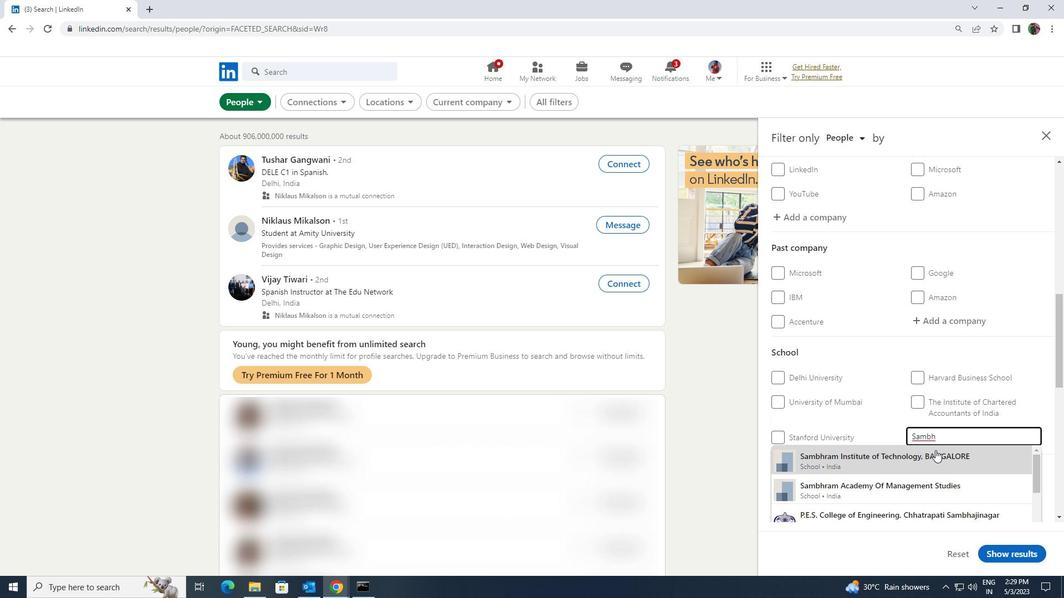 
Action: Mouse scrolled (935, 450) with delta (0, 0)
Screenshot: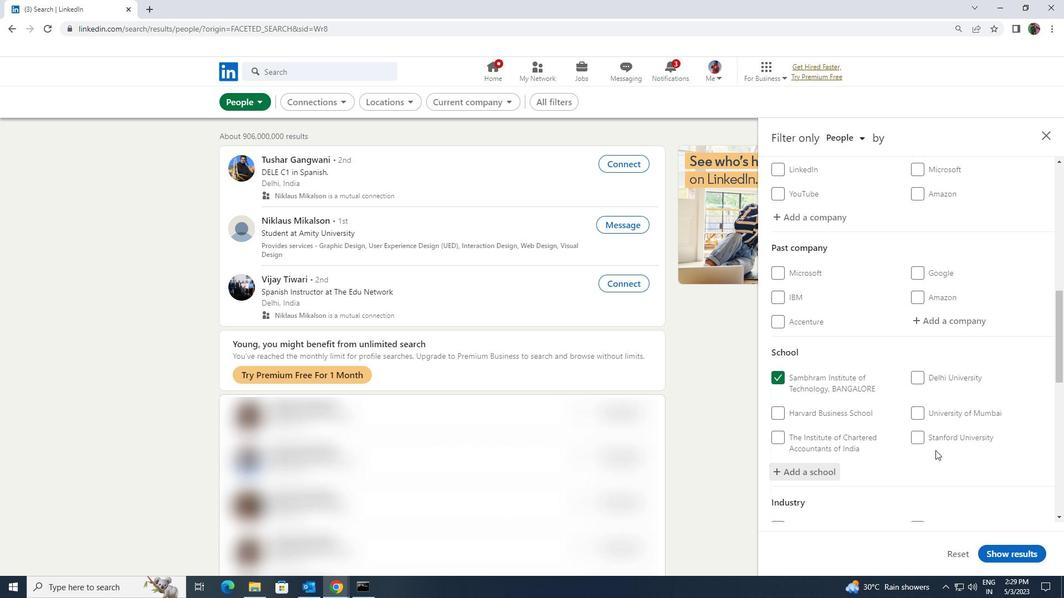 
Action: Mouse scrolled (935, 450) with delta (0, 0)
Screenshot: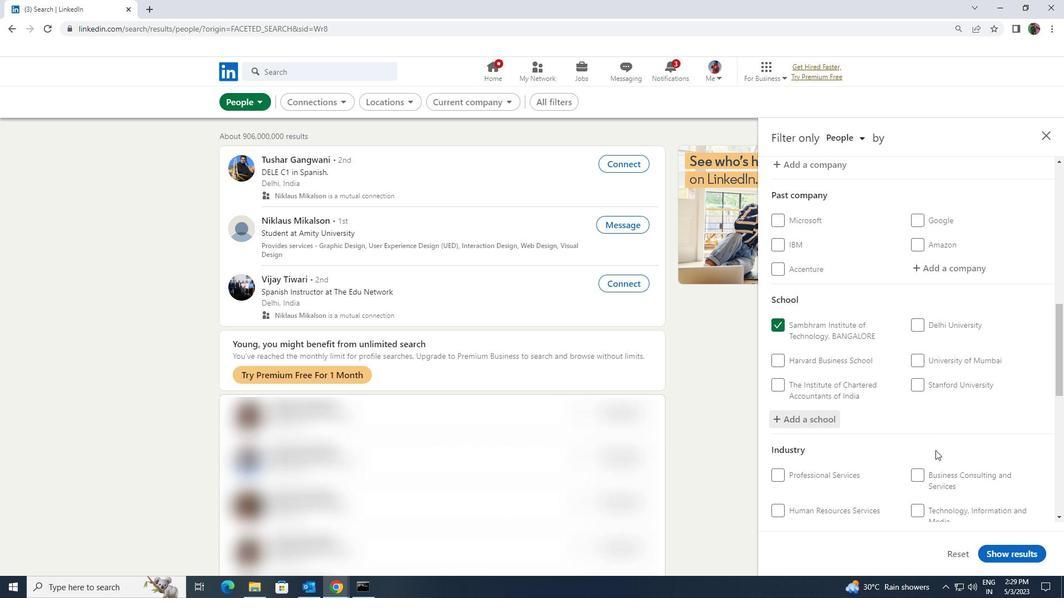 
Action: Mouse scrolled (935, 450) with delta (0, 0)
Screenshot: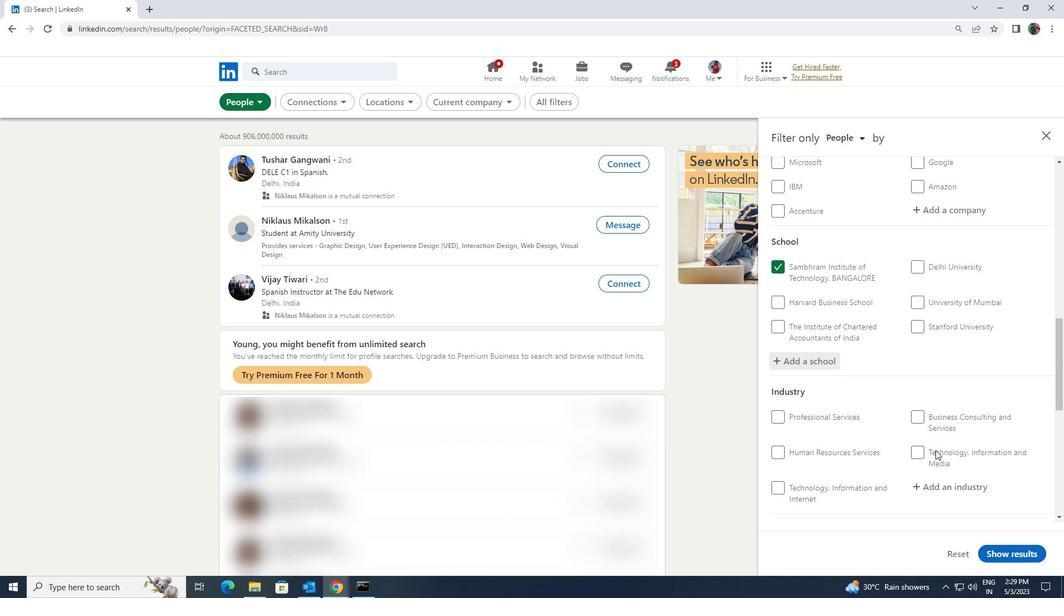 
Action: Mouse moved to (937, 436)
Screenshot: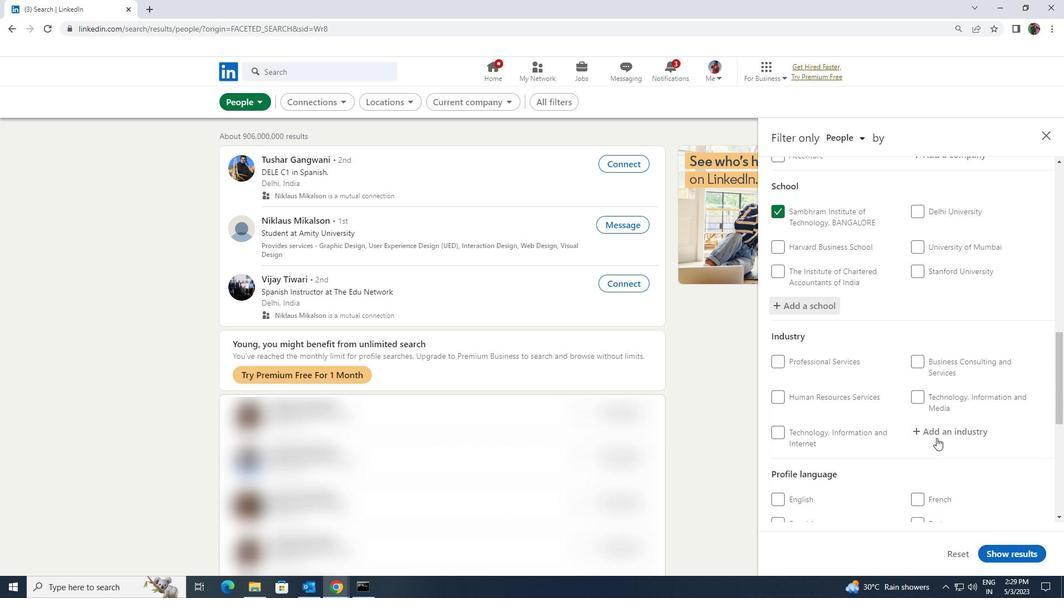 
Action: Mouse pressed left at (937, 436)
Screenshot: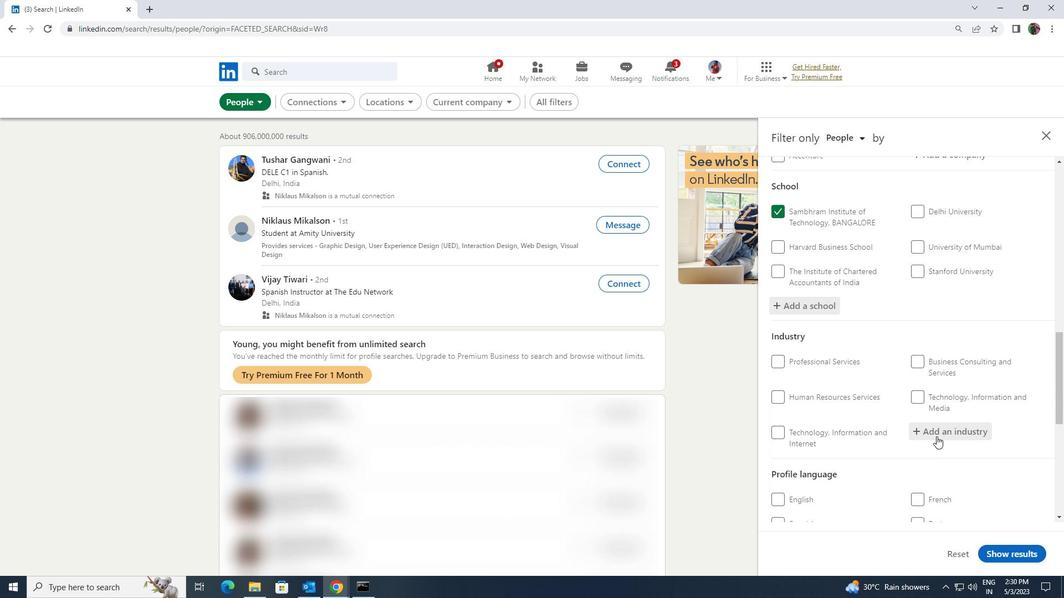 
Action: Key pressed <Key.shift><Key.shift><Key.shift><Key.shift>COMPUTERS<Key.space>AND<Key.space><Key.shift>ELE
Screenshot: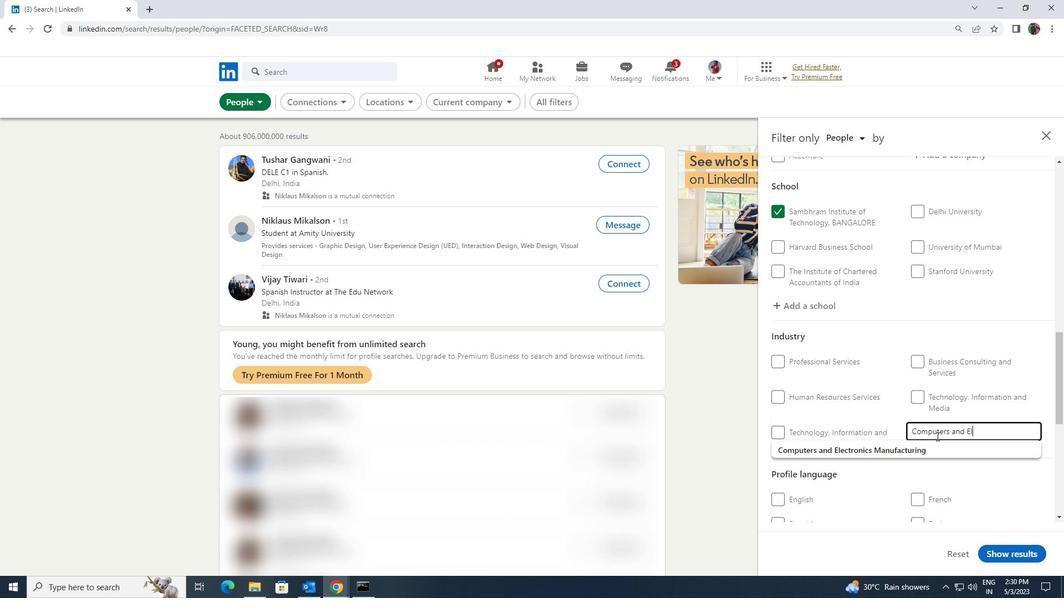 
Action: Mouse moved to (935, 447)
Screenshot: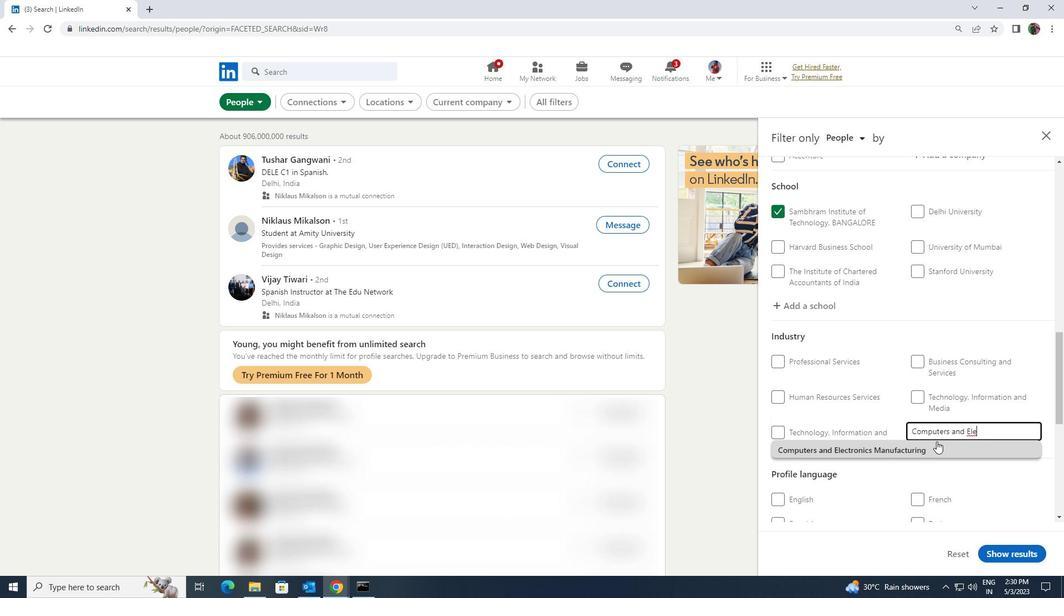 
Action: Mouse pressed left at (935, 447)
Screenshot: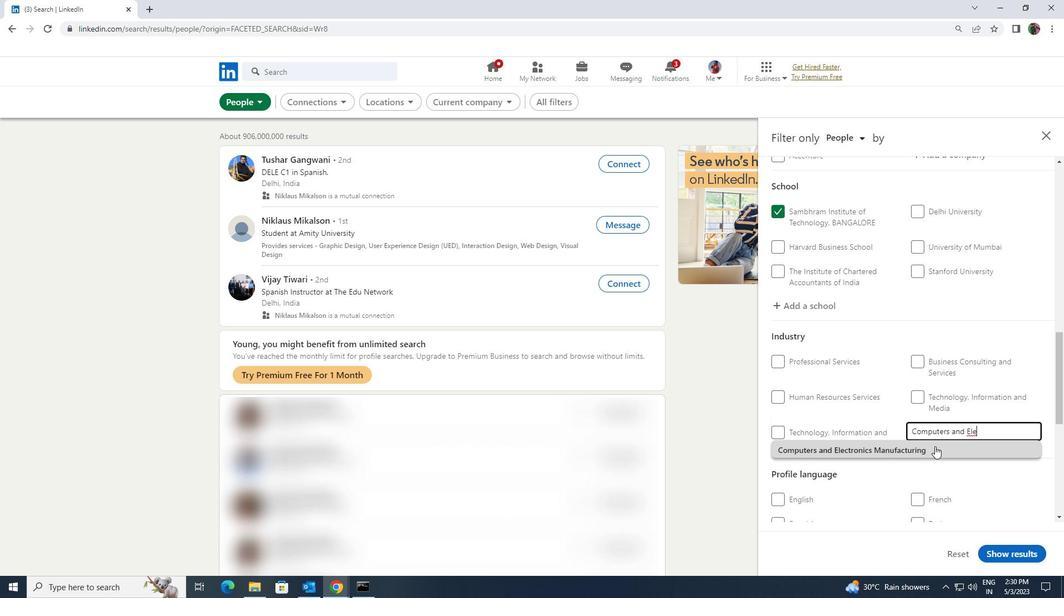 
Action: Mouse scrolled (935, 446) with delta (0, 0)
Screenshot: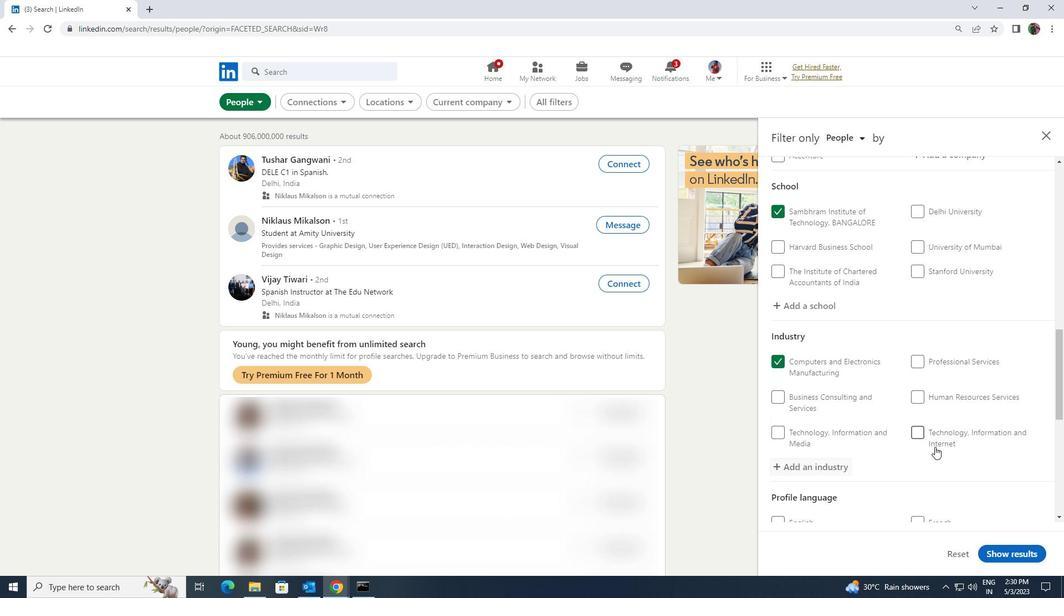 
Action: Mouse scrolled (935, 446) with delta (0, 0)
Screenshot: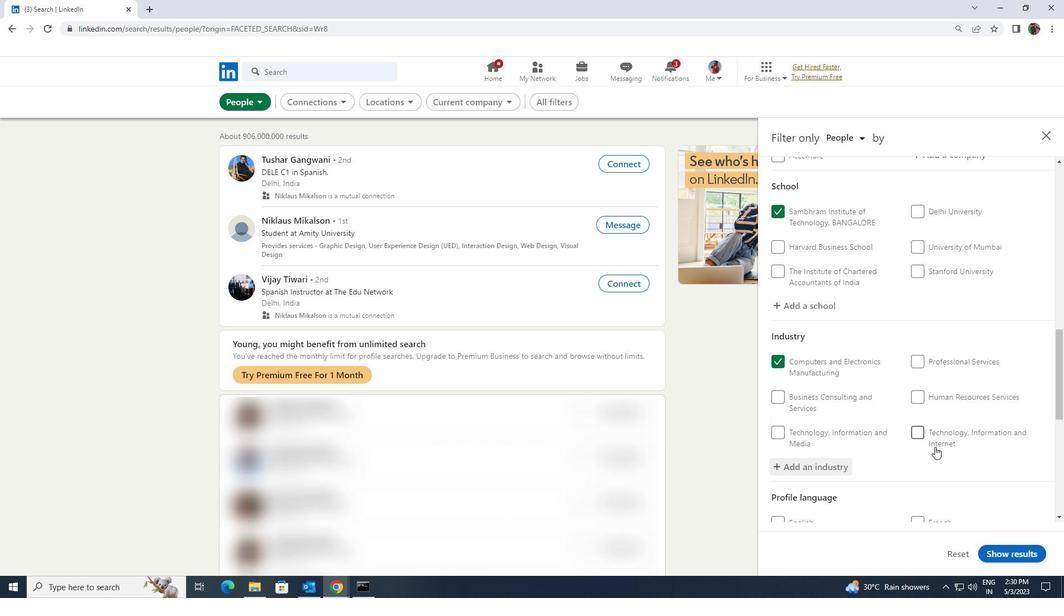 
Action: Mouse moved to (934, 448)
Screenshot: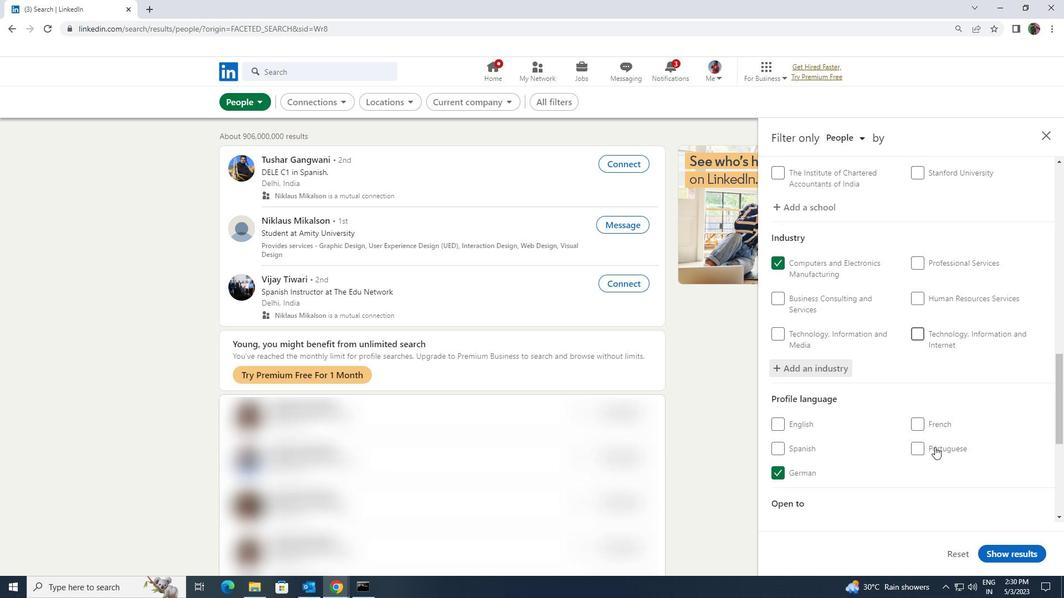 
Action: Mouse scrolled (934, 447) with delta (0, 0)
Screenshot: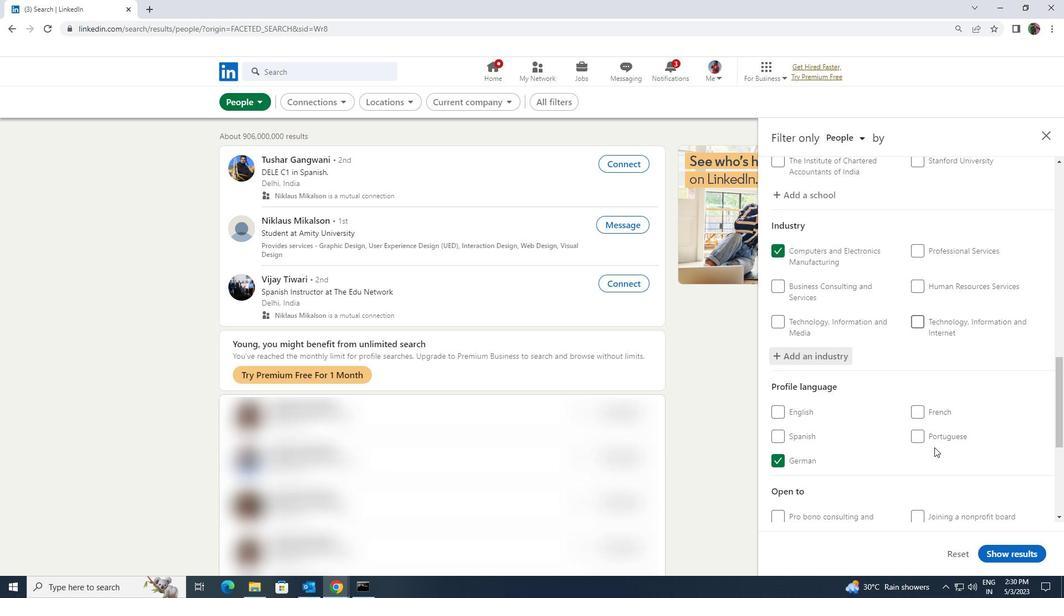 
Action: Mouse scrolled (934, 447) with delta (0, 0)
Screenshot: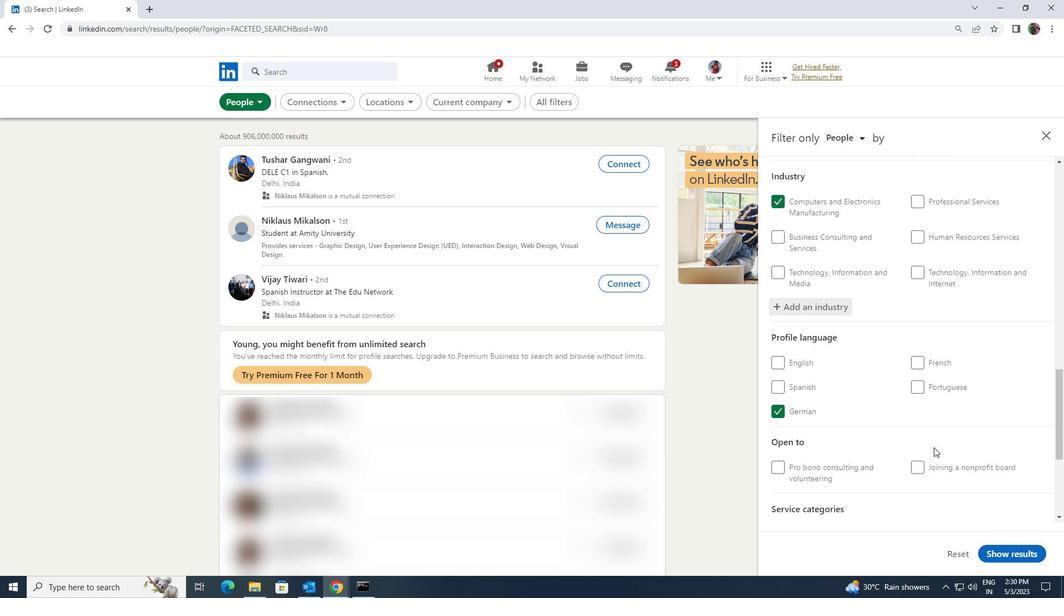 
Action: Mouse scrolled (934, 447) with delta (0, 0)
Screenshot: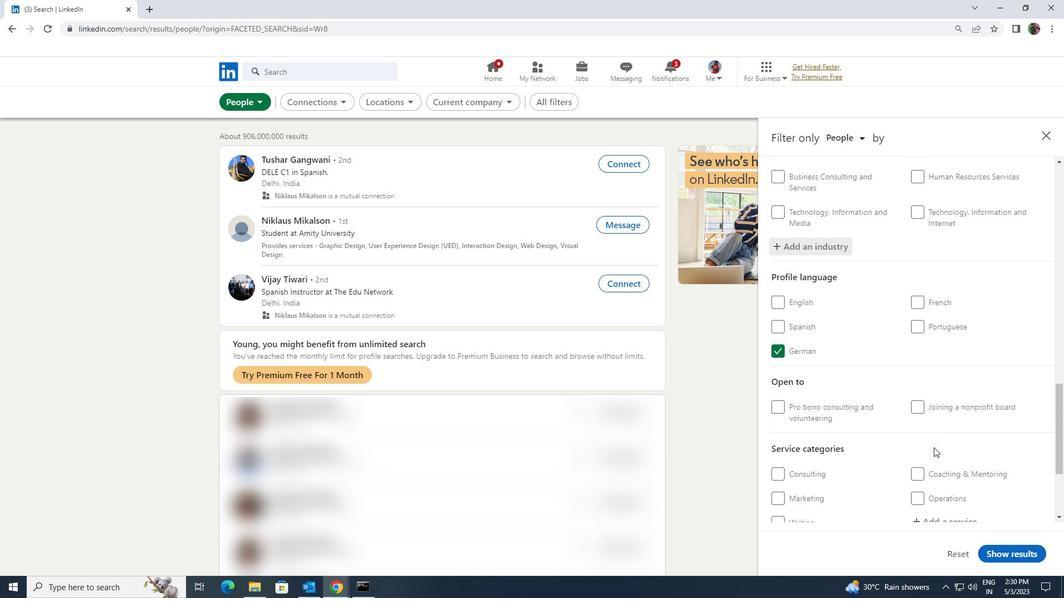 
Action: Mouse moved to (931, 463)
Screenshot: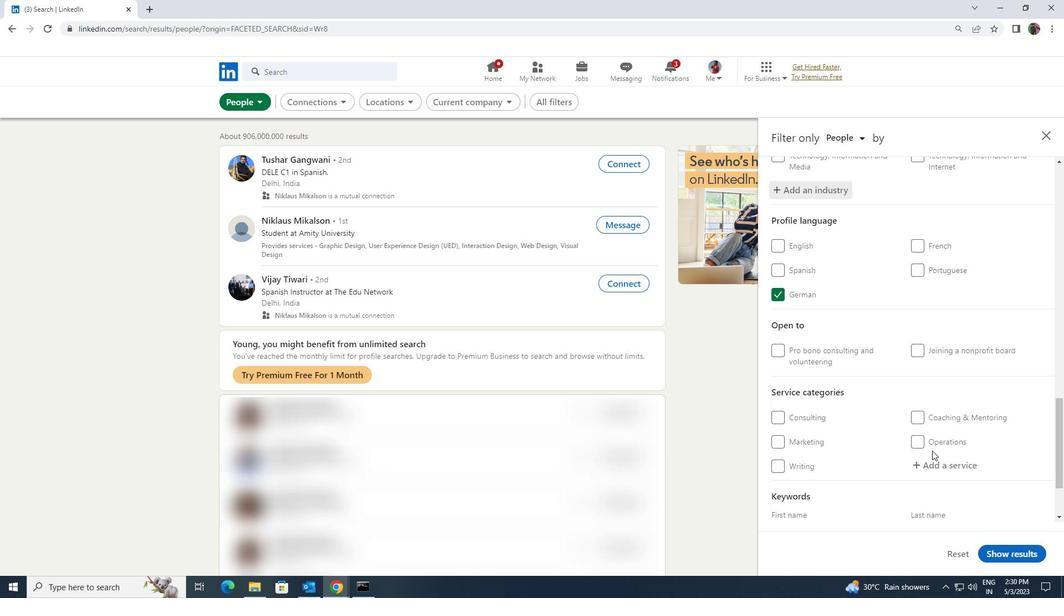 
Action: Mouse pressed left at (931, 463)
Screenshot: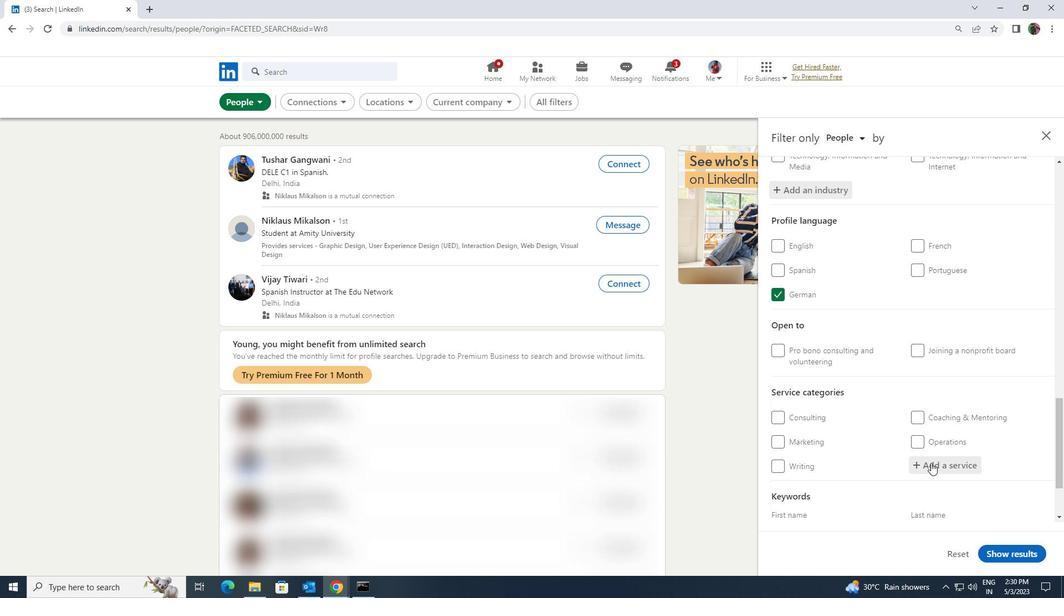 
Action: Key pressed <Key.shift><Key.shift><Key.shift>USER<Key.space><Key.shift>EX
Screenshot: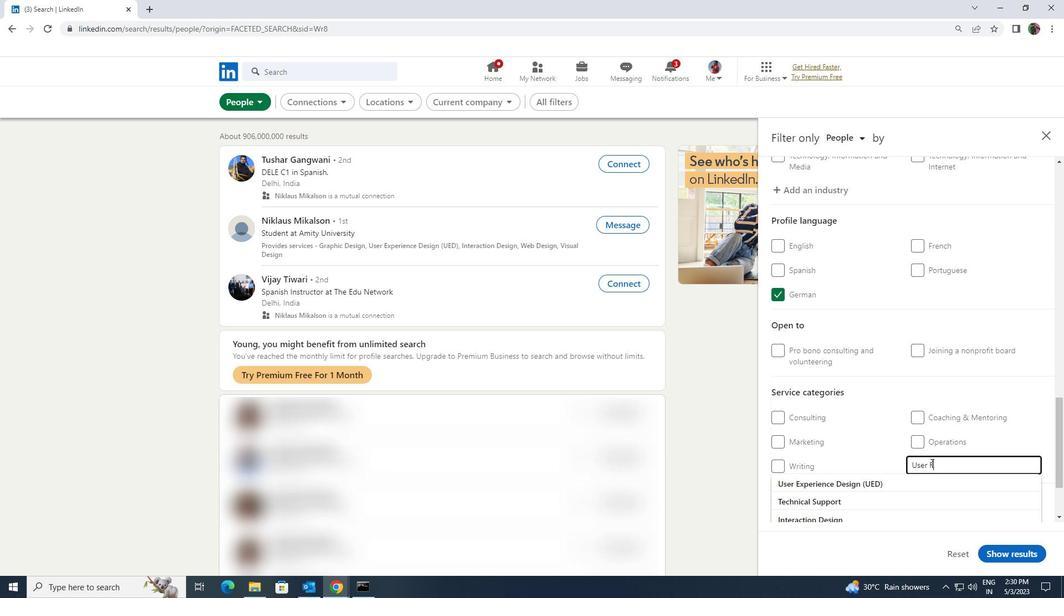 
Action: Mouse moved to (928, 479)
Screenshot: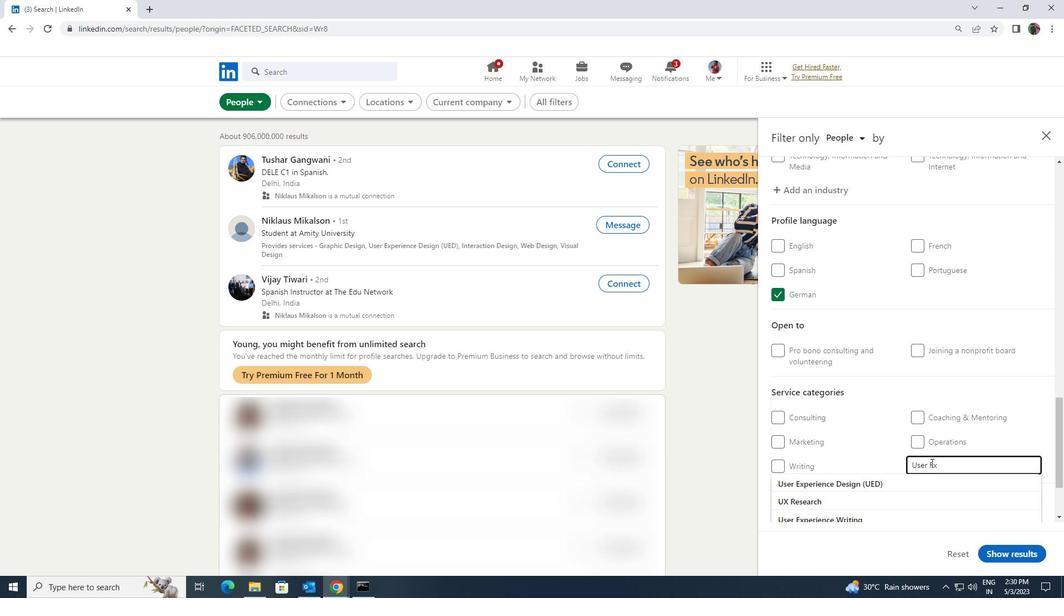 
Action: Mouse pressed left at (928, 479)
Screenshot: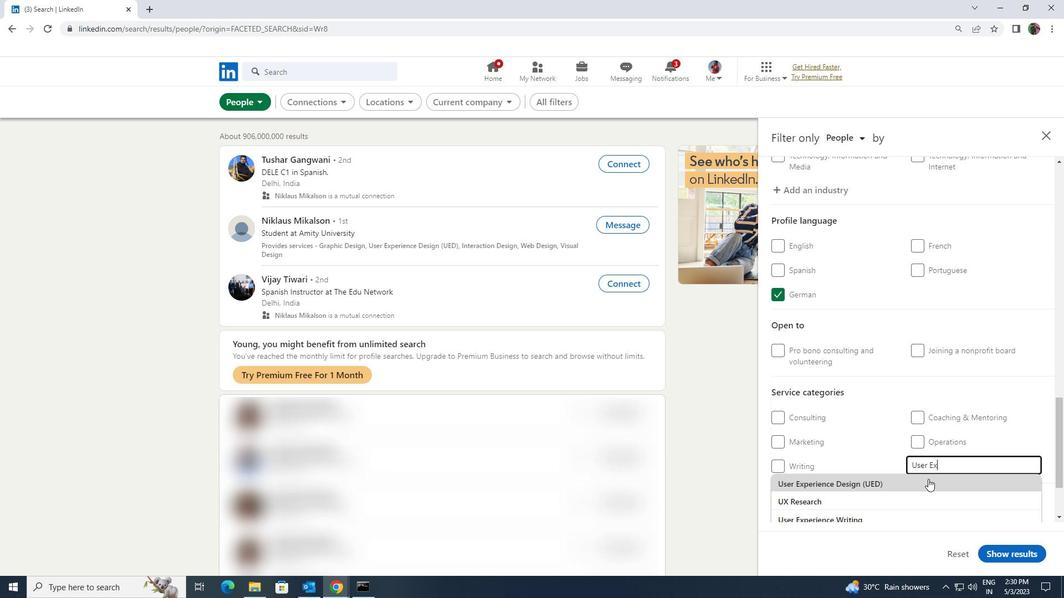 
Action: Mouse moved to (928, 480)
Screenshot: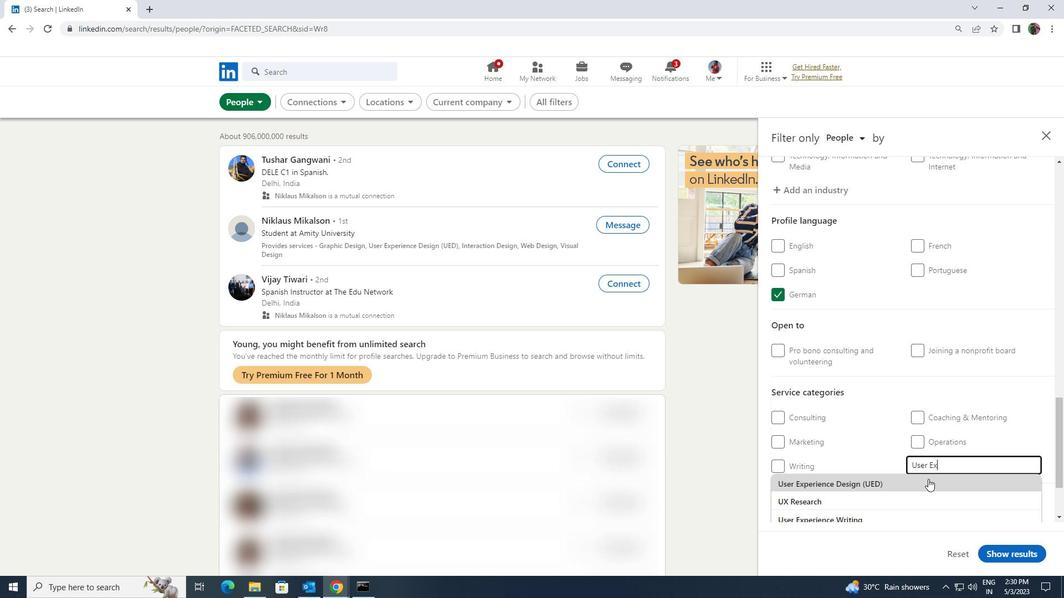 
Action: Mouse scrolled (928, 479) with delta (0, 0)
Screenshot: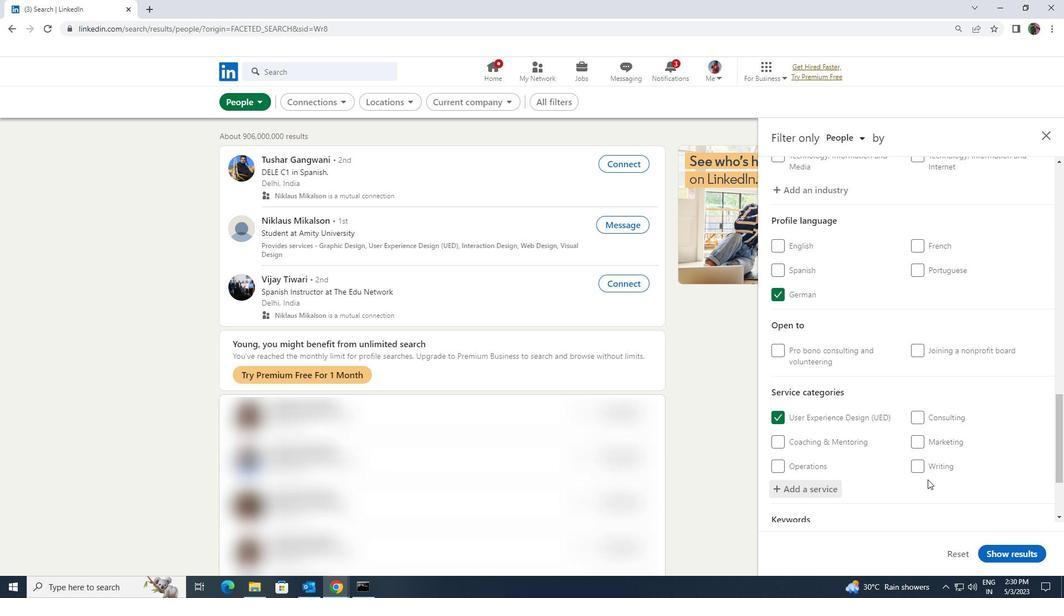 
Action: Mouse scrolled (928, 479) with delta (0, 0)
Screenshot: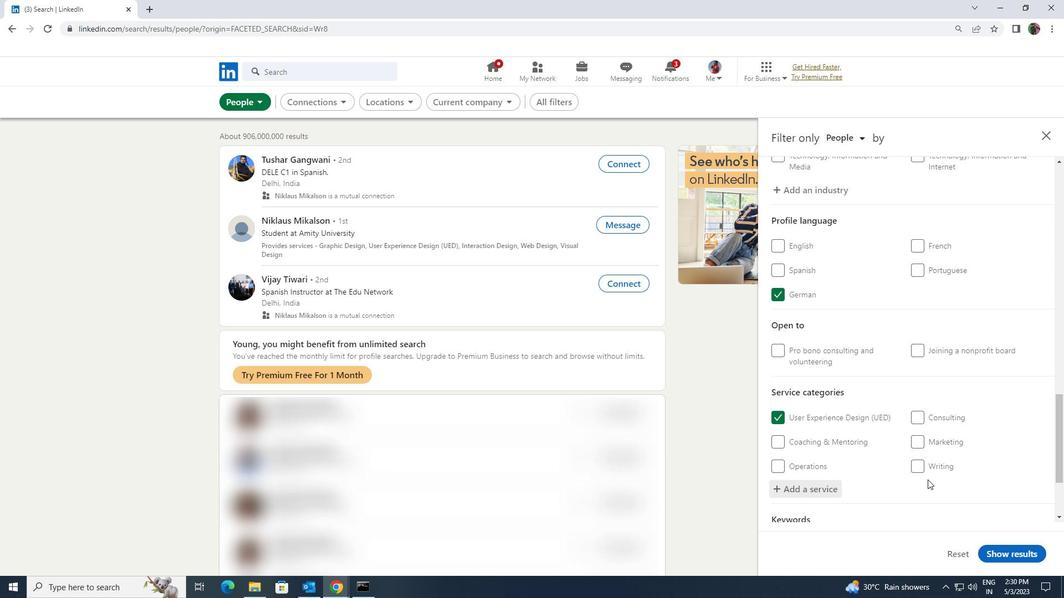 
Action: Mouse moved to (894, 485)
Screenshot: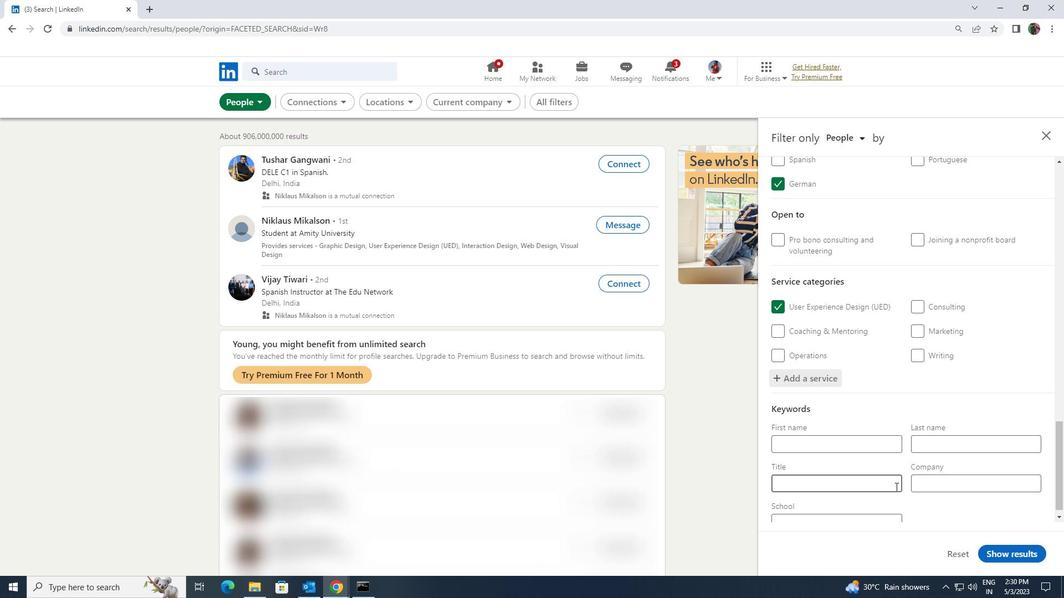 
Action: Mouse pressed left at (894, 485)
Screenshot: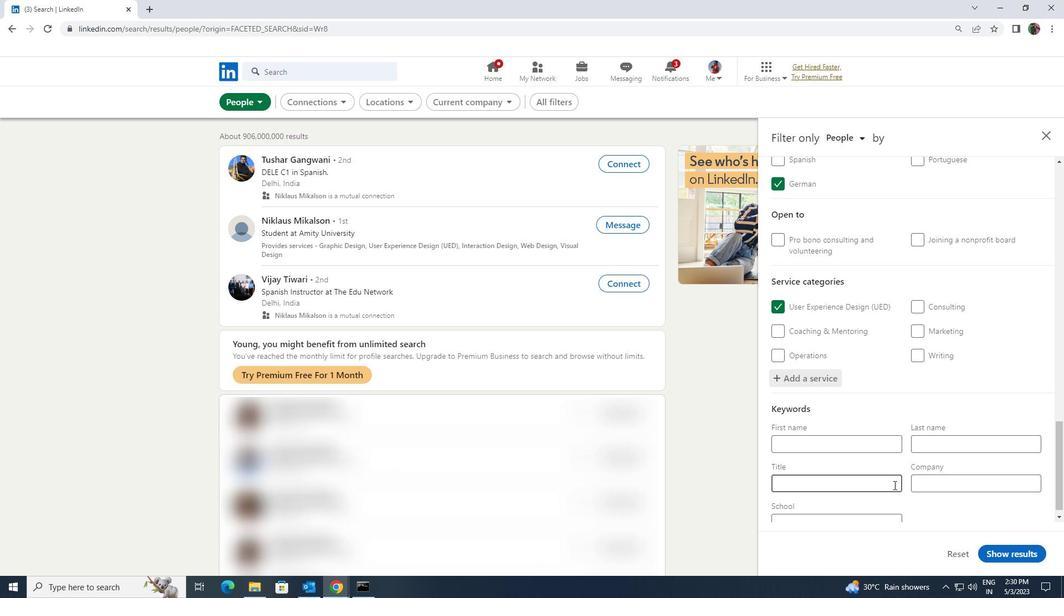 
Action: Key pressed <Key.shift><Key.shift><Key.shift><Key.shift>GEOLOGIST
Screenshot: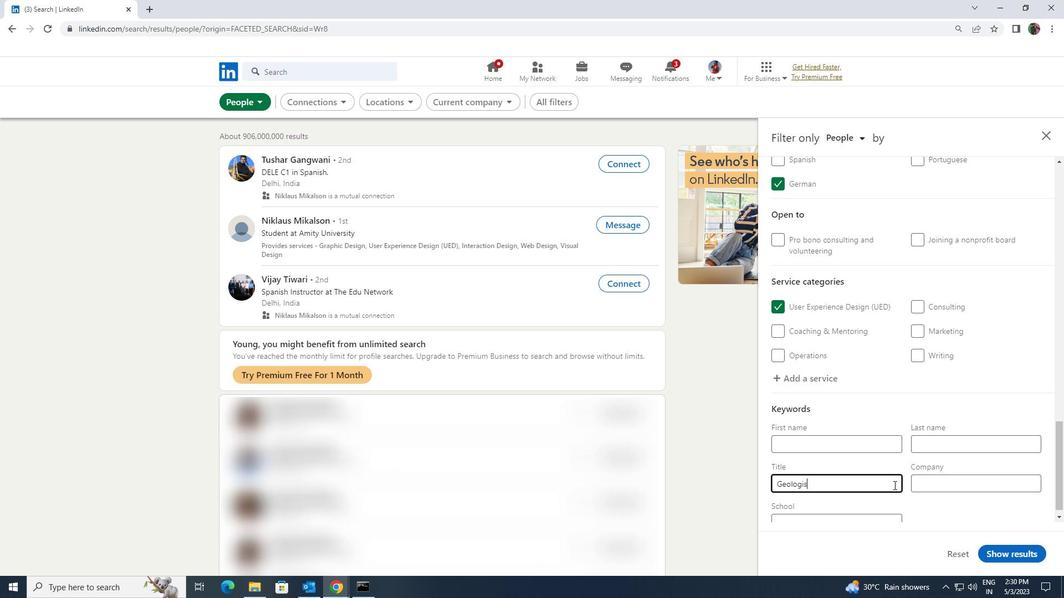 
Action: Mouse moved to (999, 555)
Screenshot: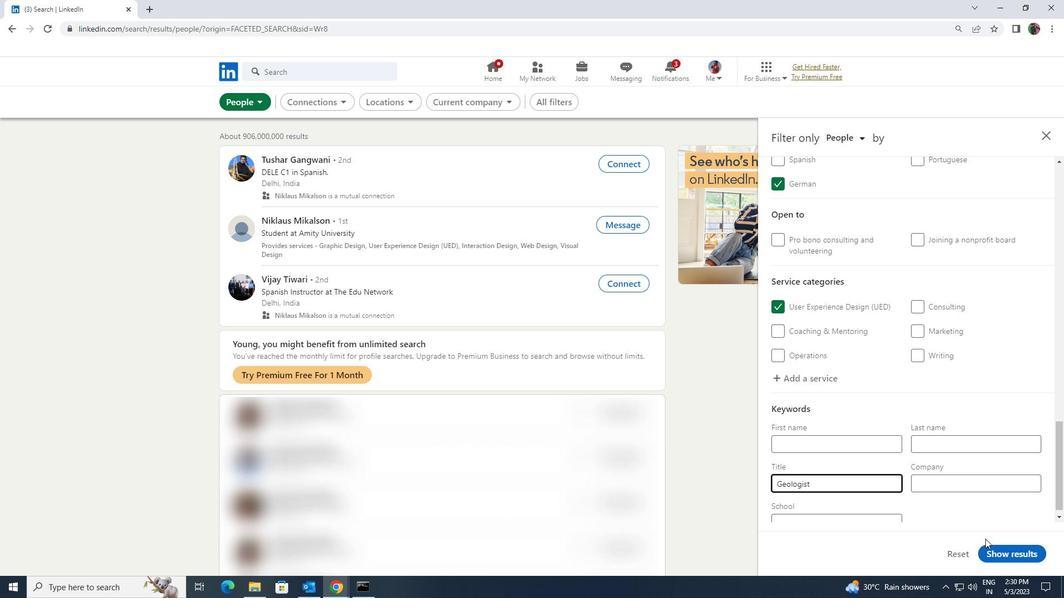
Action: Mouse pressed left at (999, 555)
Screenshot: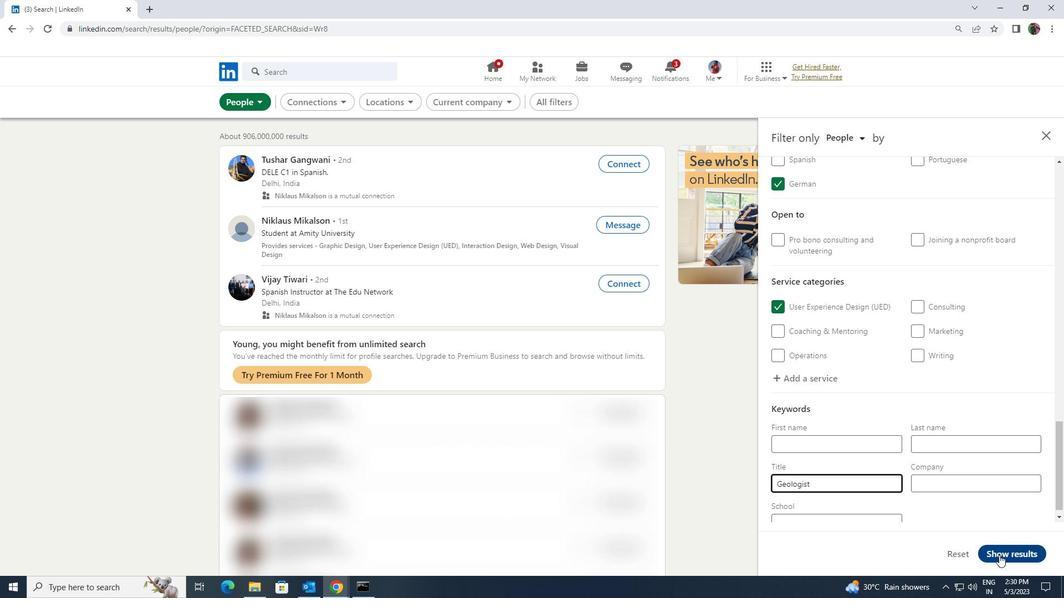 
